 Task: Create a hostel object.
Action: Mouse moved to (1074, 64)
Screenshot: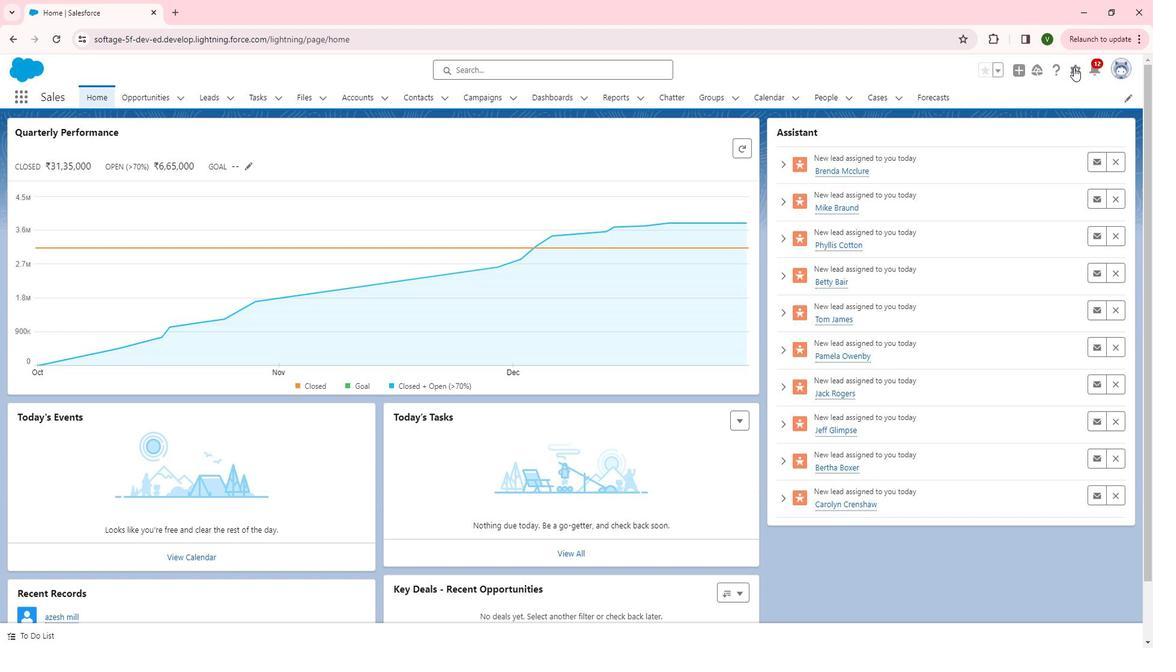 
Action: Mouse pressed left at (1074, 64)
Screenshot: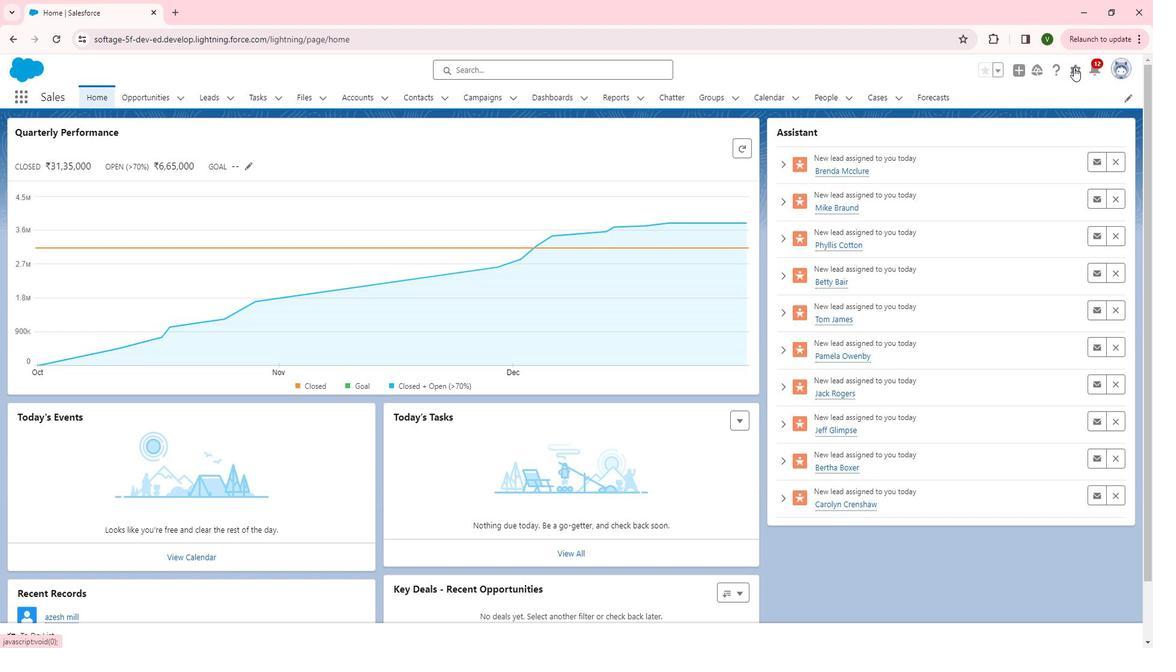 
Action: Mouse moved to (1022, 103)
Screenshot: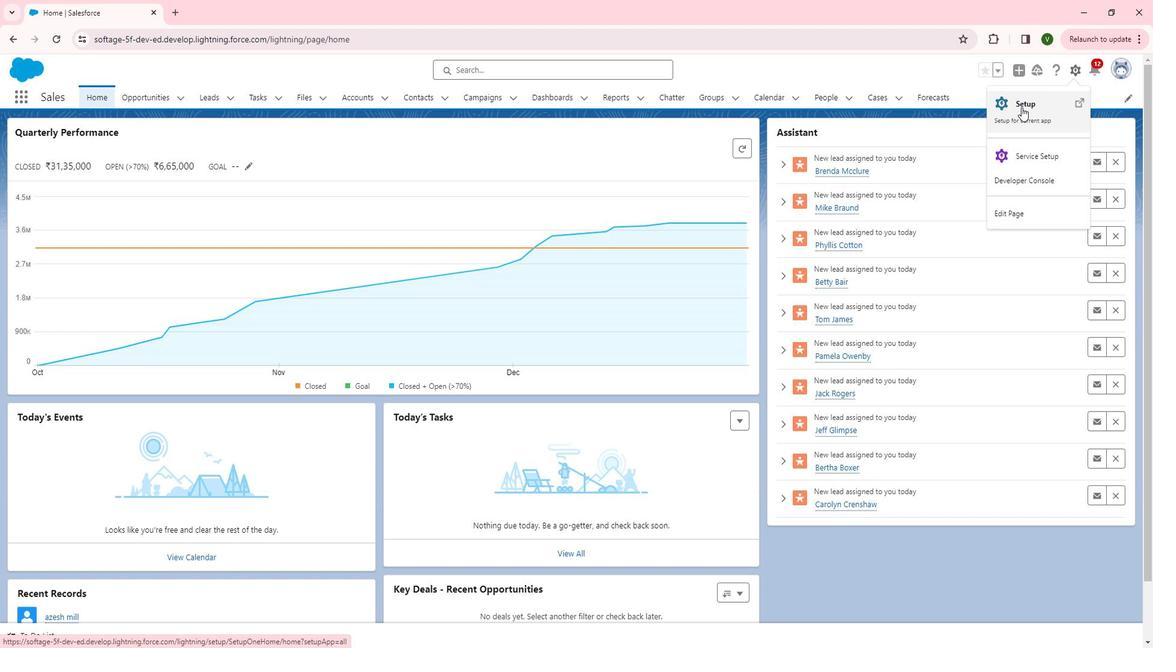 
Action: Mouse pressed left at (1022, 103)
Screenshot: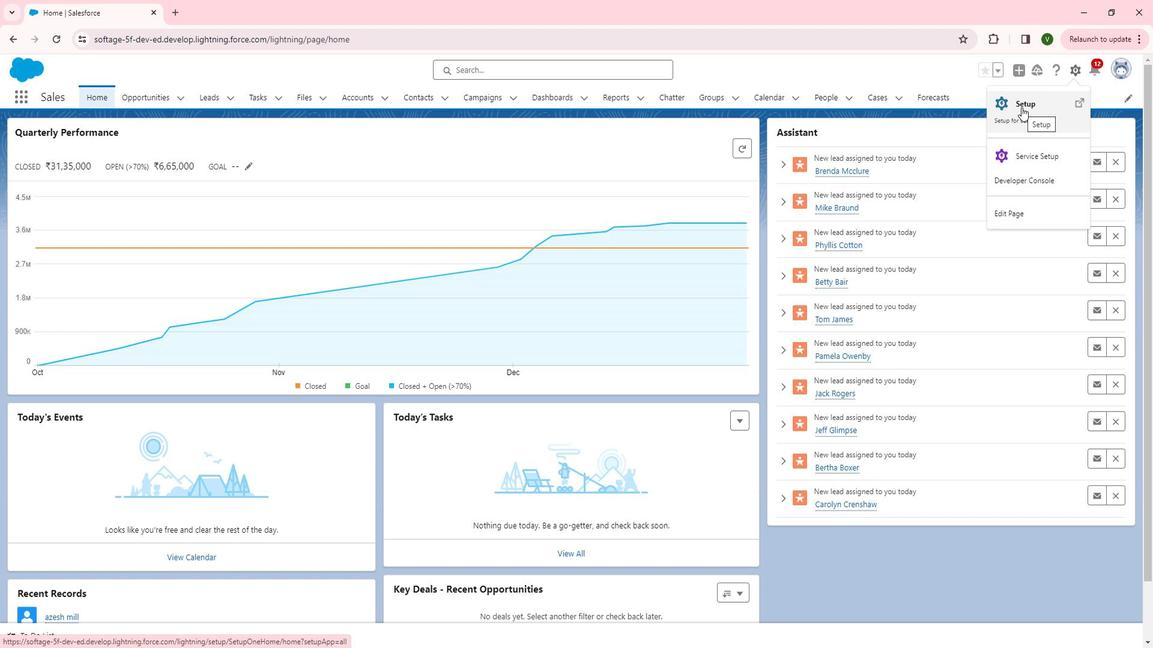 
Action: Mouse moved to (64, 327)
Screenshot: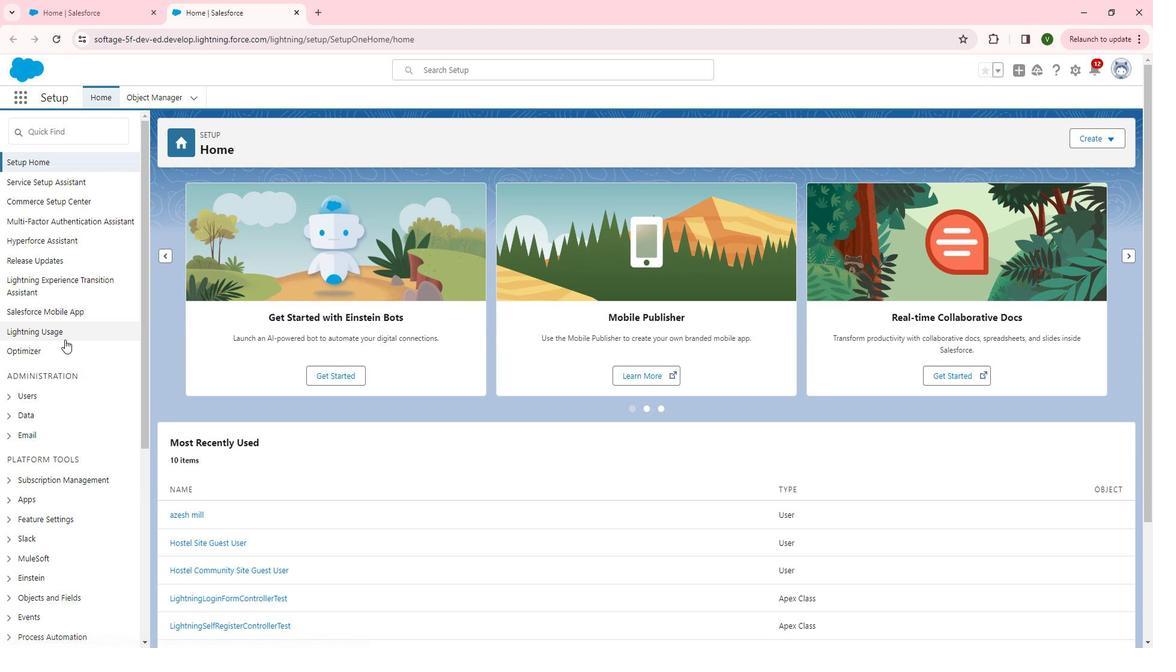 
Action: Mouse scrolled (64, 326) with delta (0, 0)
Screenshot: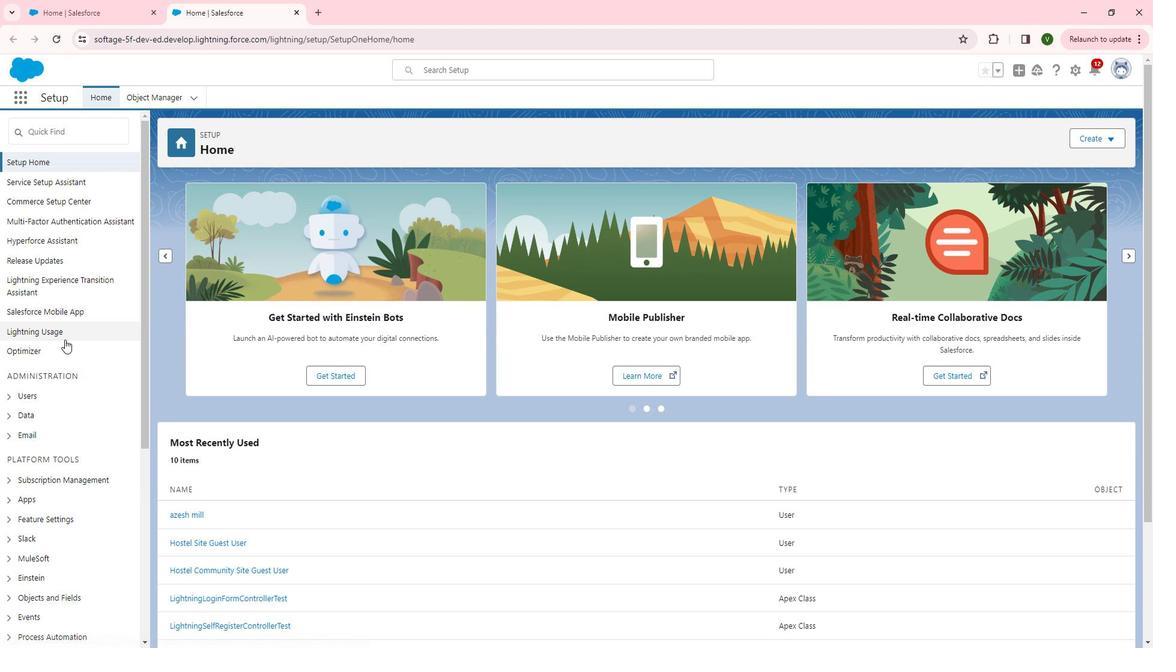 
Action: Mouse moved to (64, 329)
Screenshot: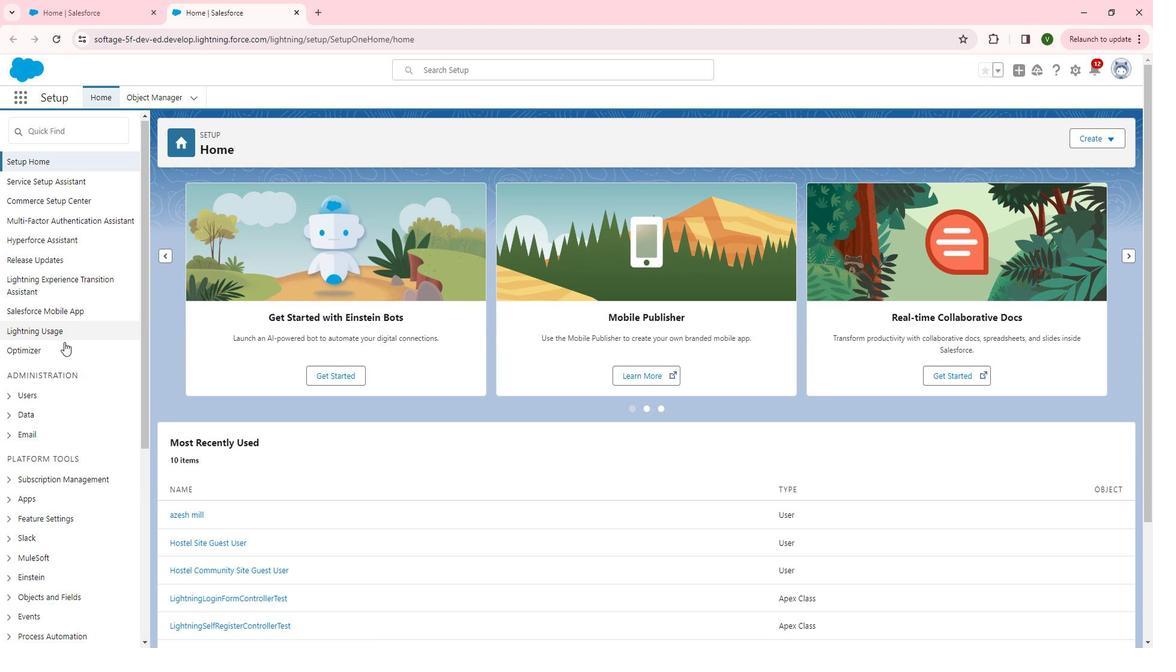 
Action: Mouse scrolled (64, 329) with delta (0, 0)
Screenshot: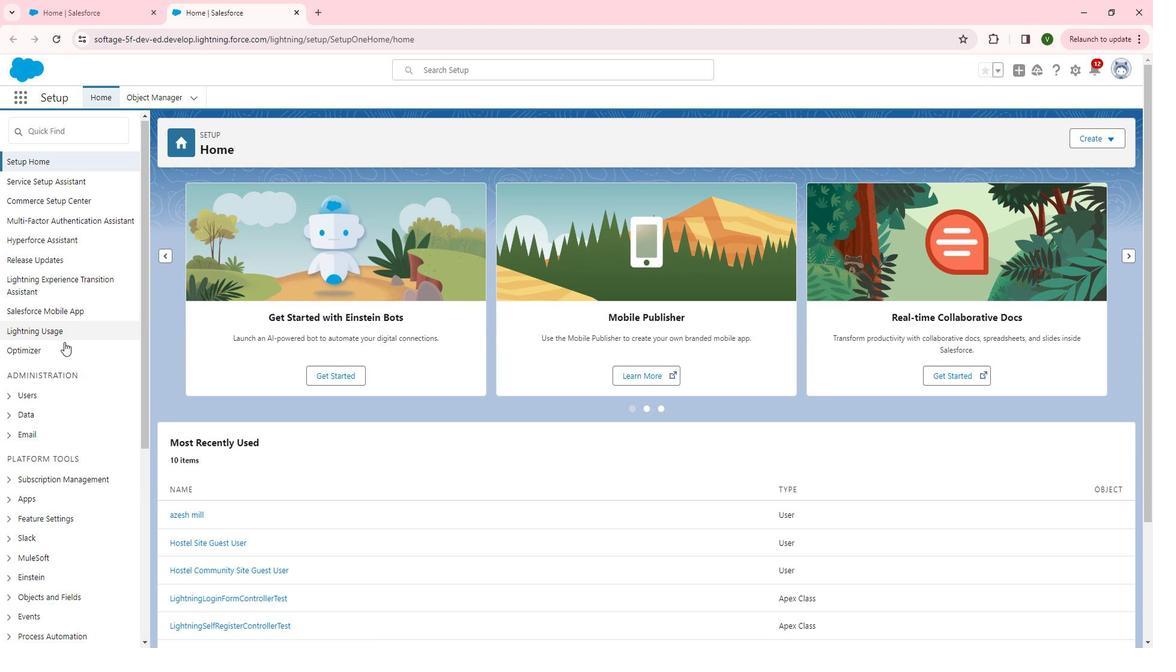
Action: Mouse scrolled (64, 329) with delta (0, 0)
Screenshot: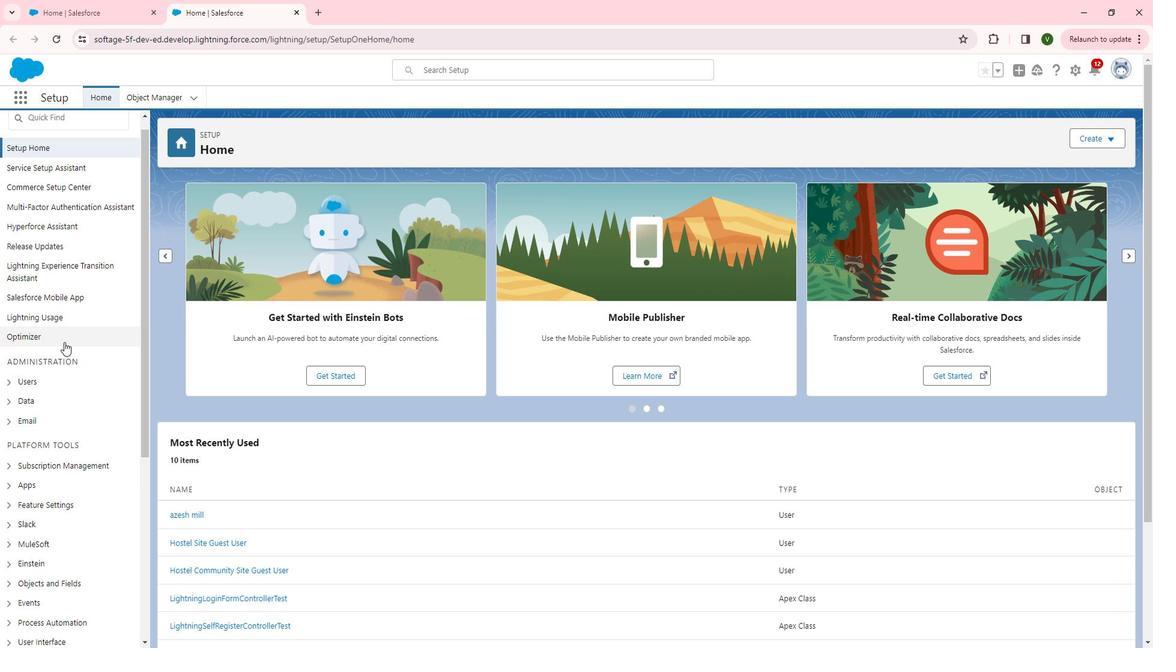 
Action: Mouse moved to (8, 394)
Screenshot: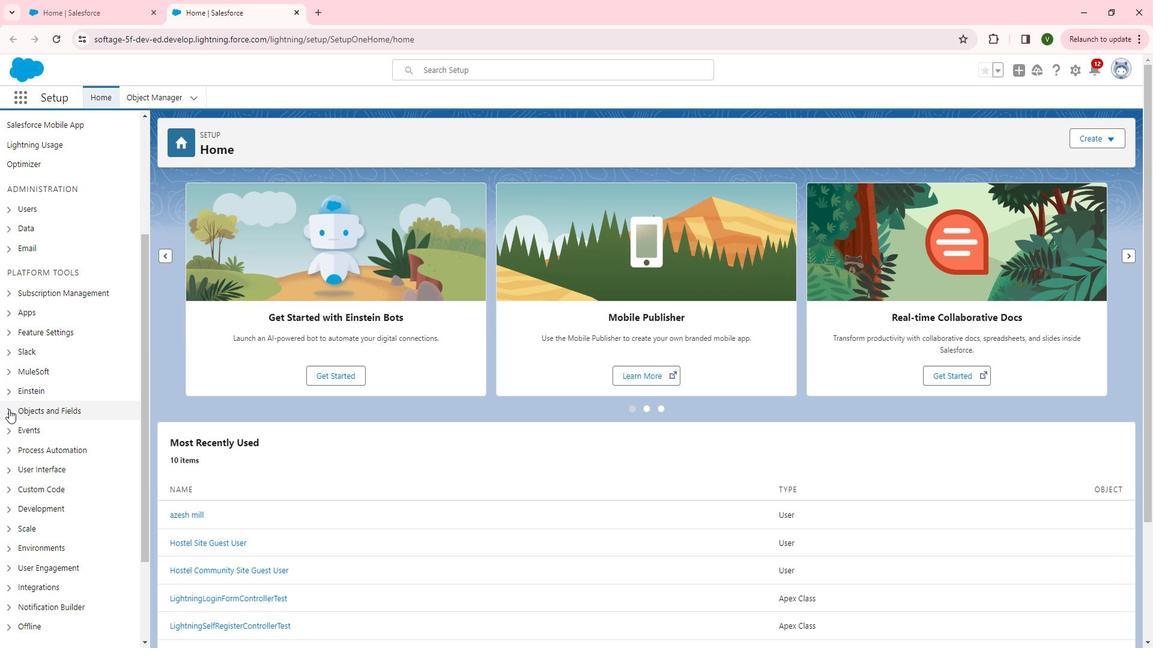 
Action: Mouse pressed left at (8, 394)
Screenshot: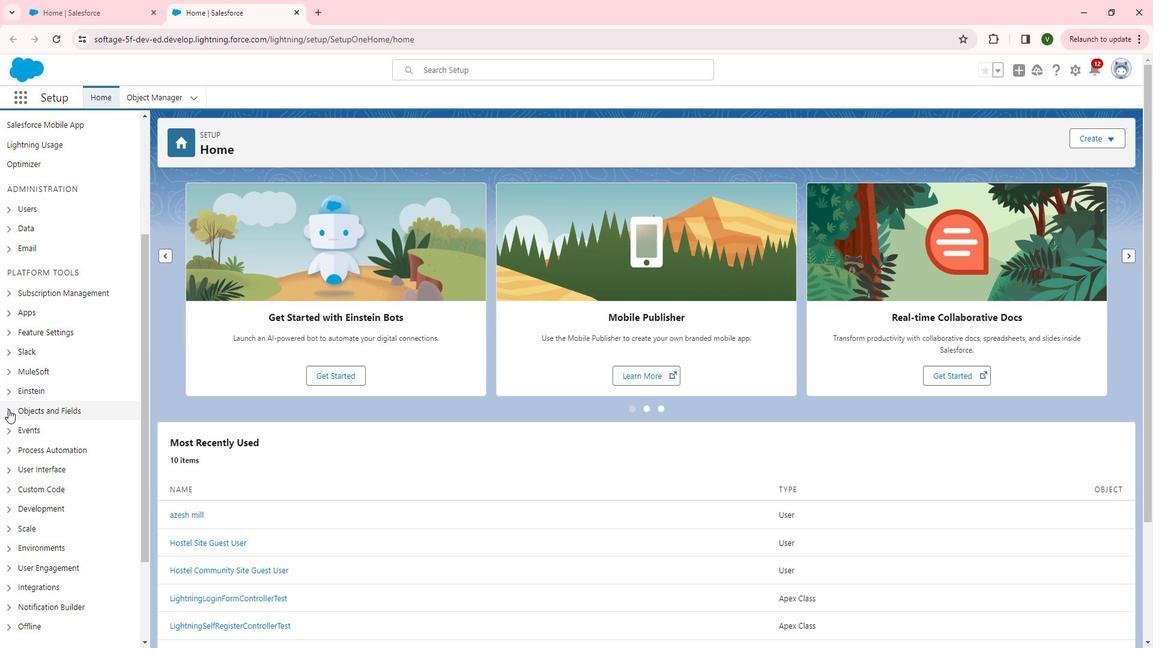 
Action: Mouse moved to (54, 412)
Screenshot: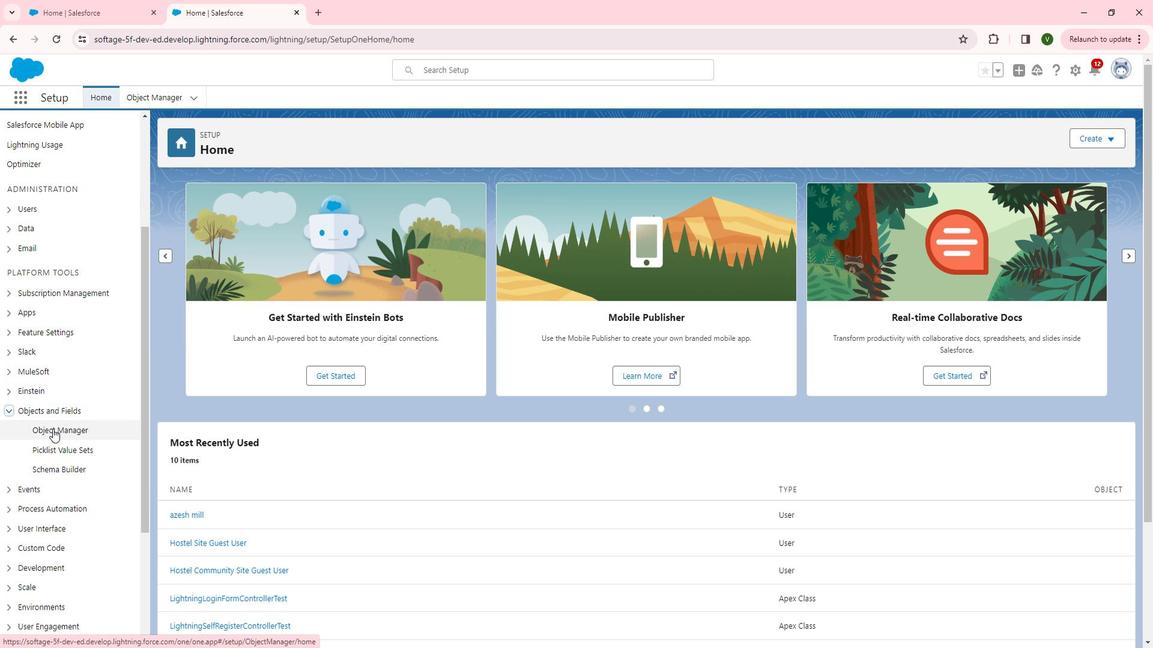 
Action: Mouse pressed left at (54, 412)
Screenshot: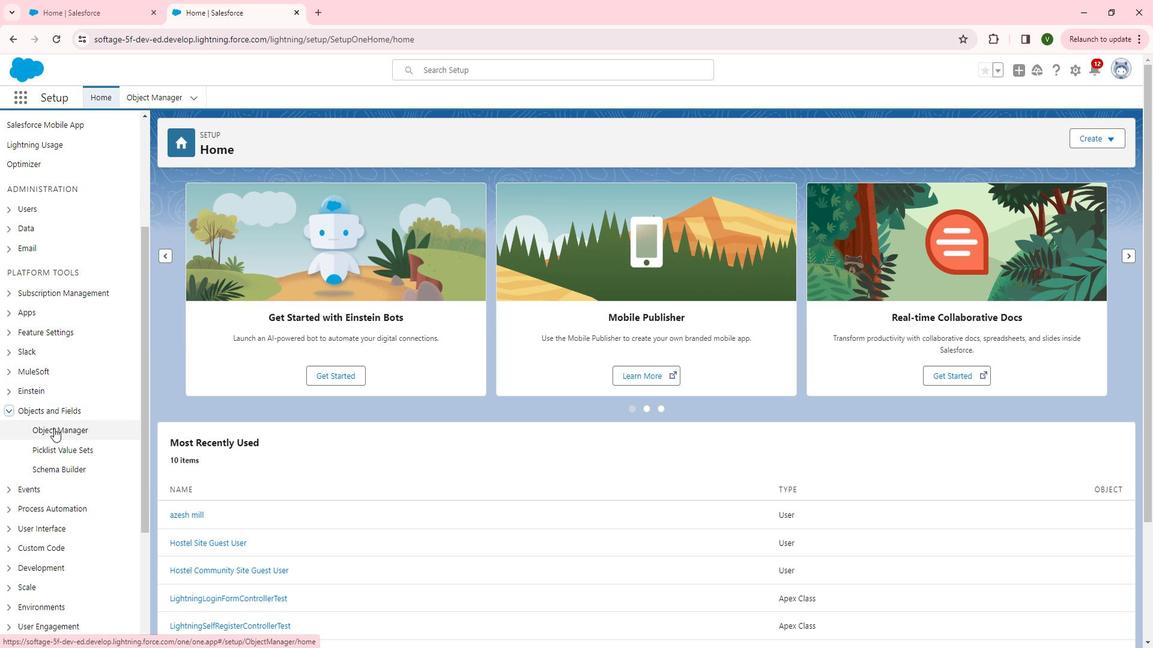 
Action: Mouse moved to (1119, 138)
Screenshot: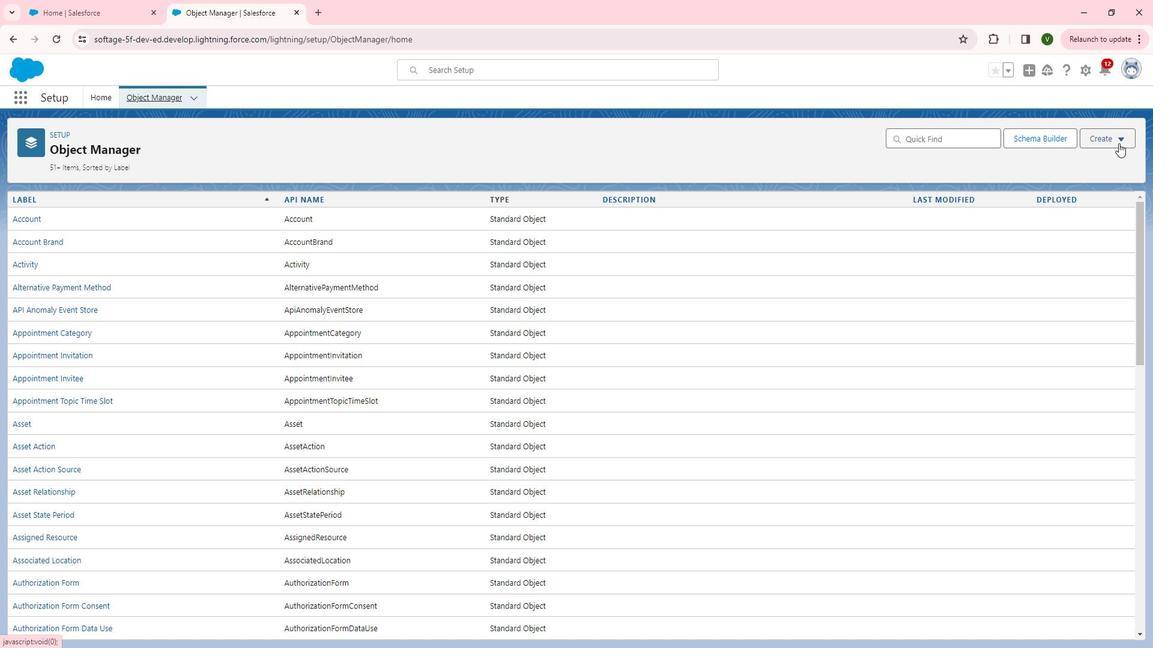 
Action: Mouse pressed left at (1119, 138)
Screenshot: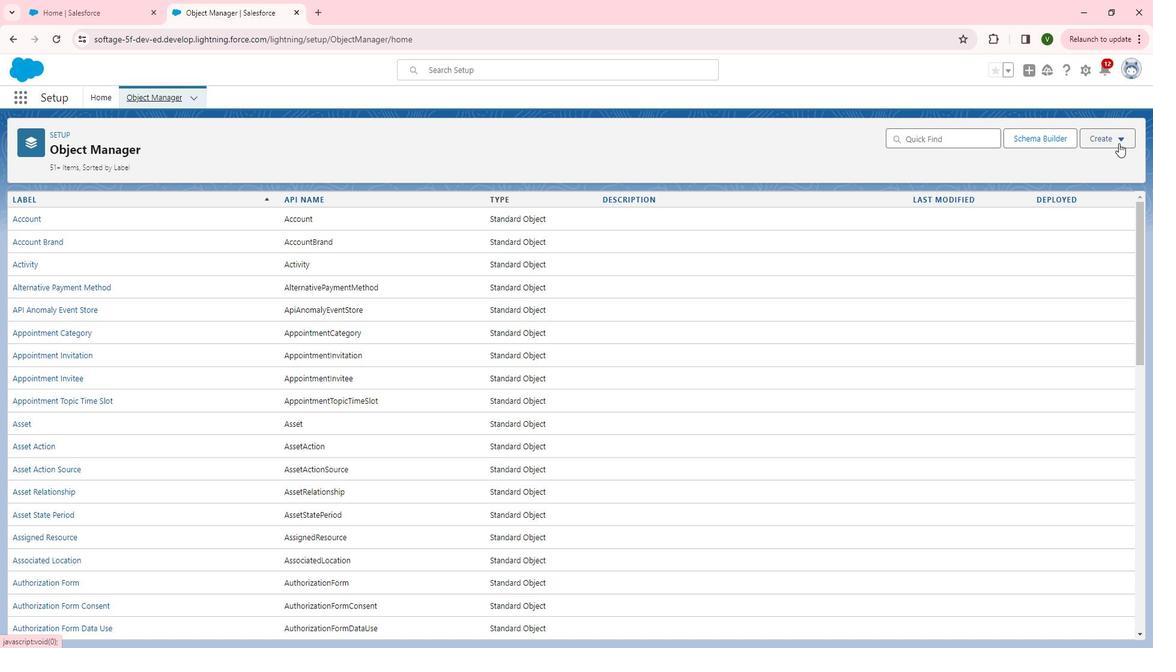 
Action: Mouse moved to (1076, 165)
Screenshot: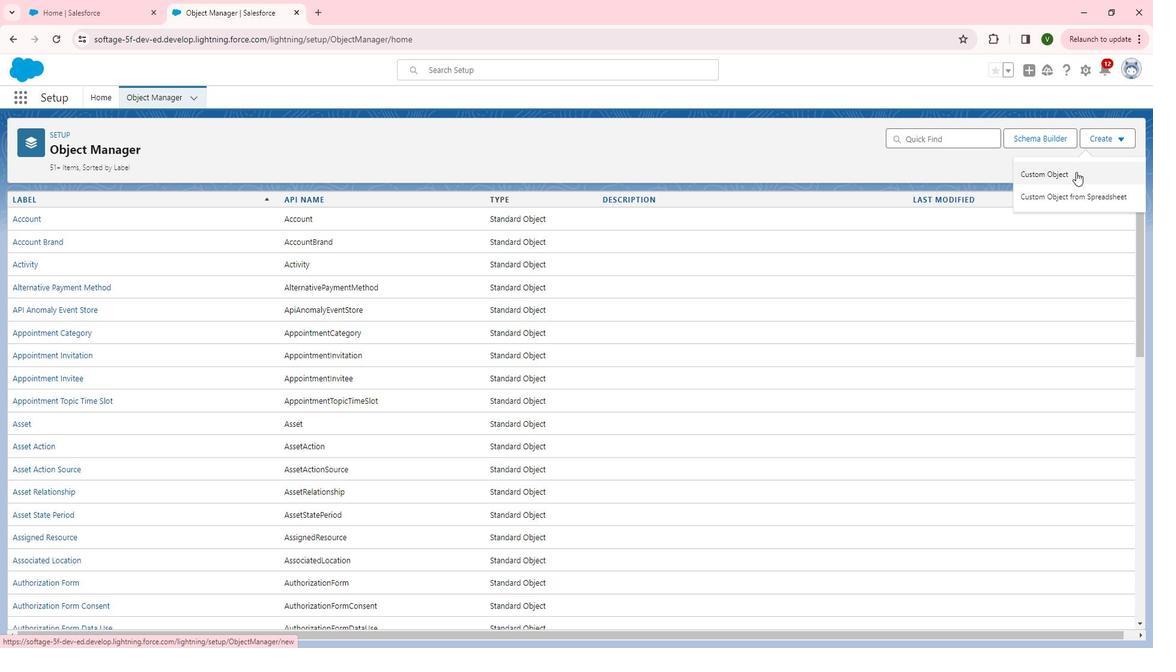 
Action: Mouse pressed left at (1076, 165)
Screenshot: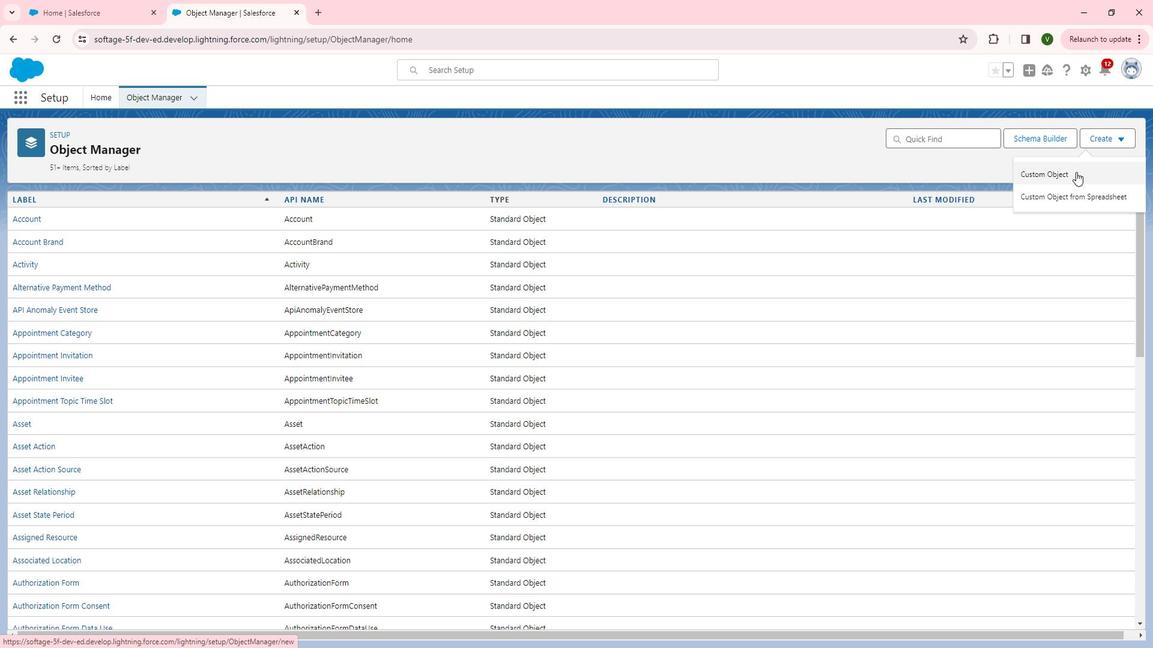 
Action: Mouse moved to (304, 290)
Screenshot: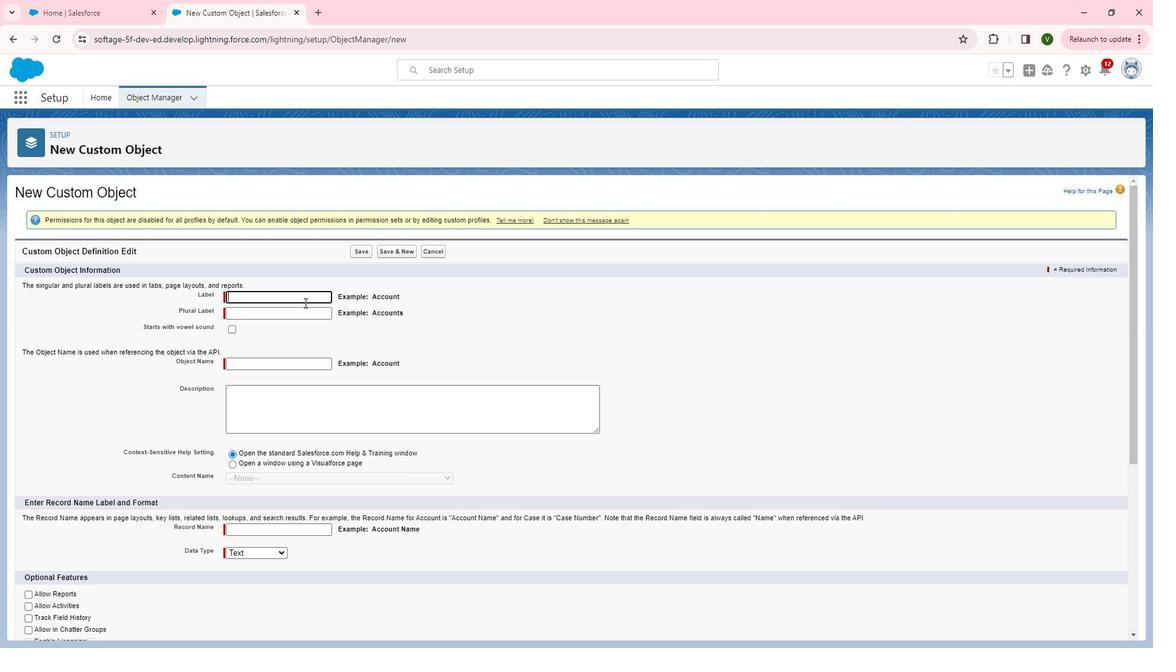 
Action: Mouse pressed left at (304, 290)
Screenshot: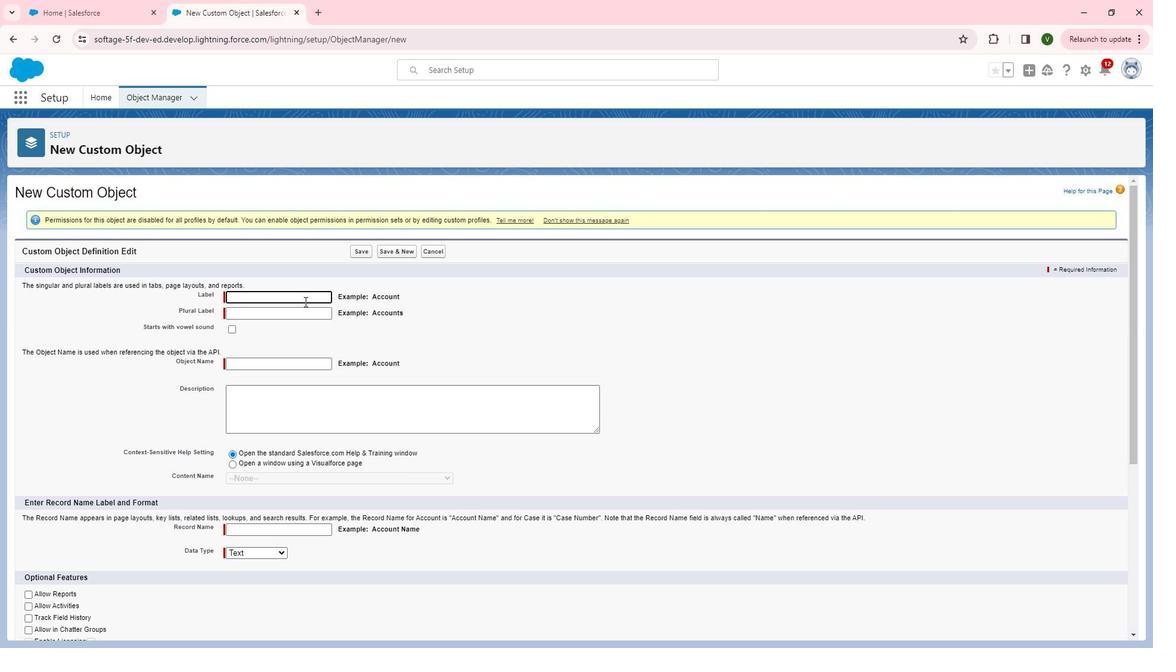 
Action: Mouse moved to (323, 287)
Screenshot: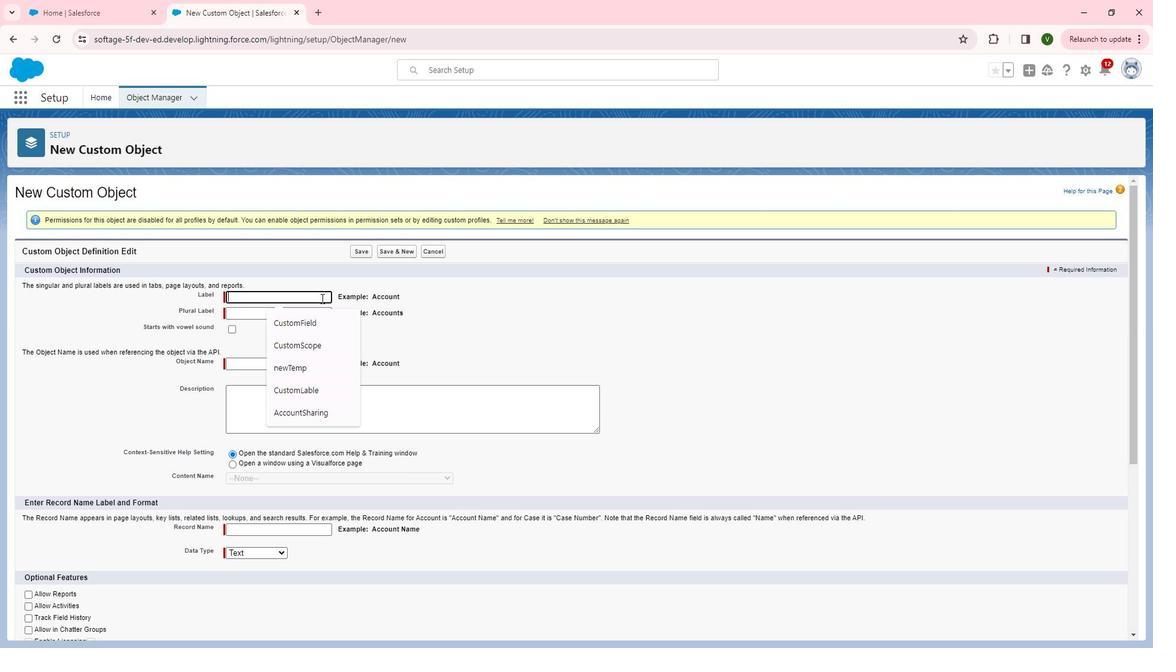 
Action: Key pressed <Key.shift><Key.shift>Hostel<Key.tab><Key.shift><Key.shift>Hostels<Key.tab><Key.tab><Key.tab><Key.tab><Key.shift><Key.shift><Key.shift><Key.tab><Key.tab><Key.tab><Key.shift><Key.shift>For<Key.space>the<Key.backspace><Key.backspace>he<Key.space><Key.shift>Hostels<Key.space>where<Key.space>studne<Key.backspace><Key.backspace>ent<Key.space>coud<Key.backspace><Key.backspace><Key.backspace>could<Key.backspace><Key.backspace><Key.backspace><Key.backspace><Key.backspace><Key.backspace>can<Key.space>stay<Key.space>and<Key.space>comtinuew<Key.backspace><Key.backspace><Key.backspace><Key.backspace><Key.backspace><Key.backspace><Key.backspace>ntinew<Key.space><Key.backspace><Key.backspace><Key.backspace><Key.backspace><Key.backspace><Key.backspace><Key.backspace>ntunew<Key.backspace><Key.backspace><Key.backspace>n<Key.backspace><Key.backspace>inue<Key.tab><Key.shift><Key.tab><Key.space>stud<Key.backspace><Key.backspace><Key.backspace><Key.backspace>there<Key.space>study
Screenshot: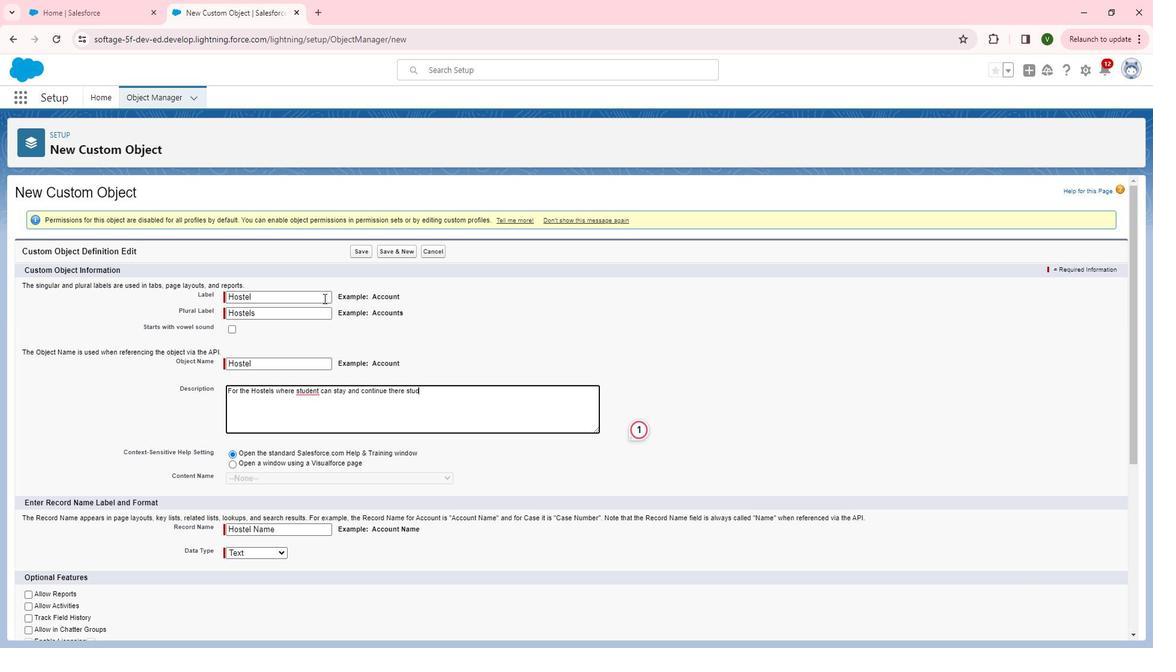 
Action: Mouse moved to (546, 450)
Screenshot: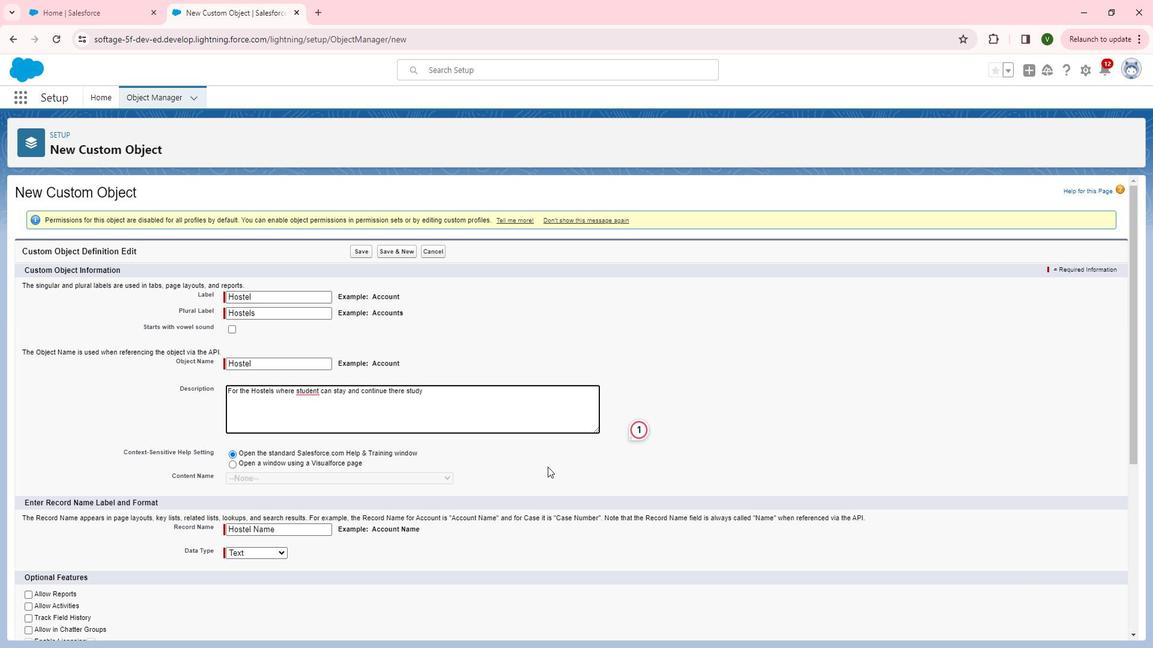 
Action: Mouse scrolled (546, 449) with delta (0, 0)
Screenshot: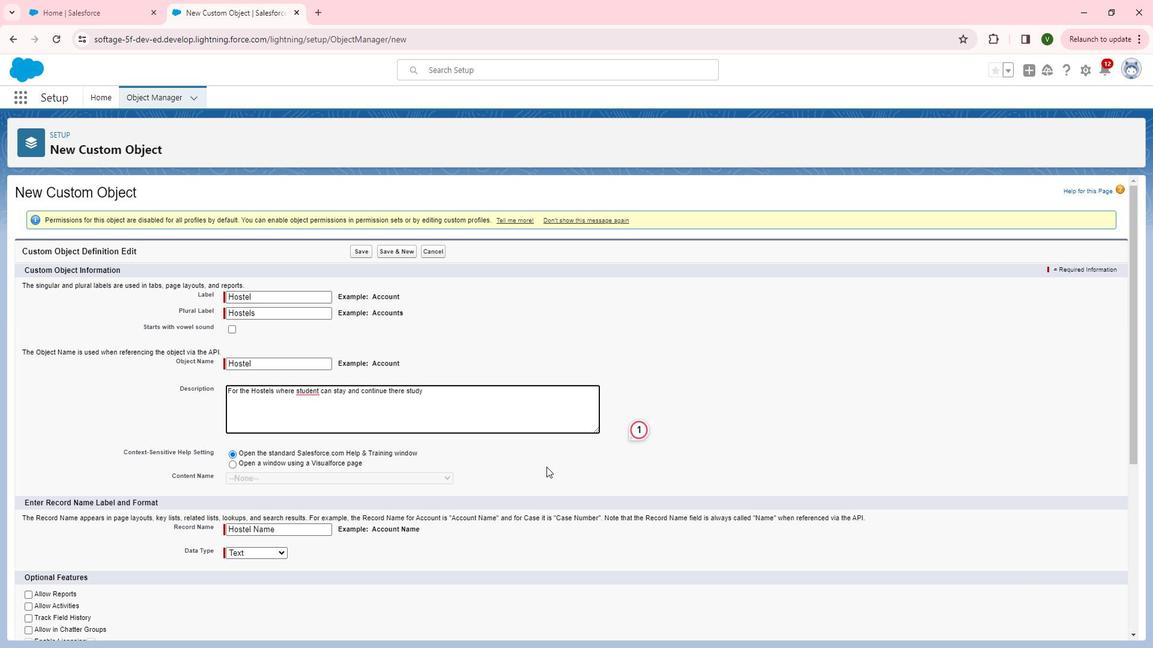 
Action: Mouse scrolled (546, 449) with delta (0, 0)
Screenshot: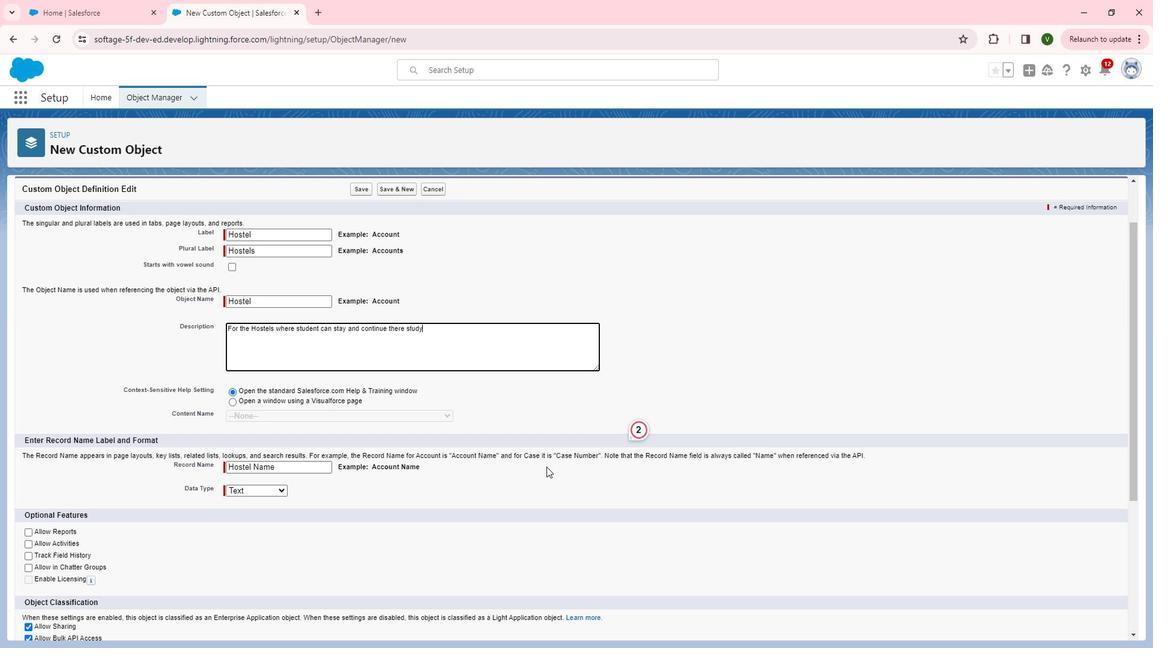 
Action: Mouse moved to (318, 441)
Screenshot: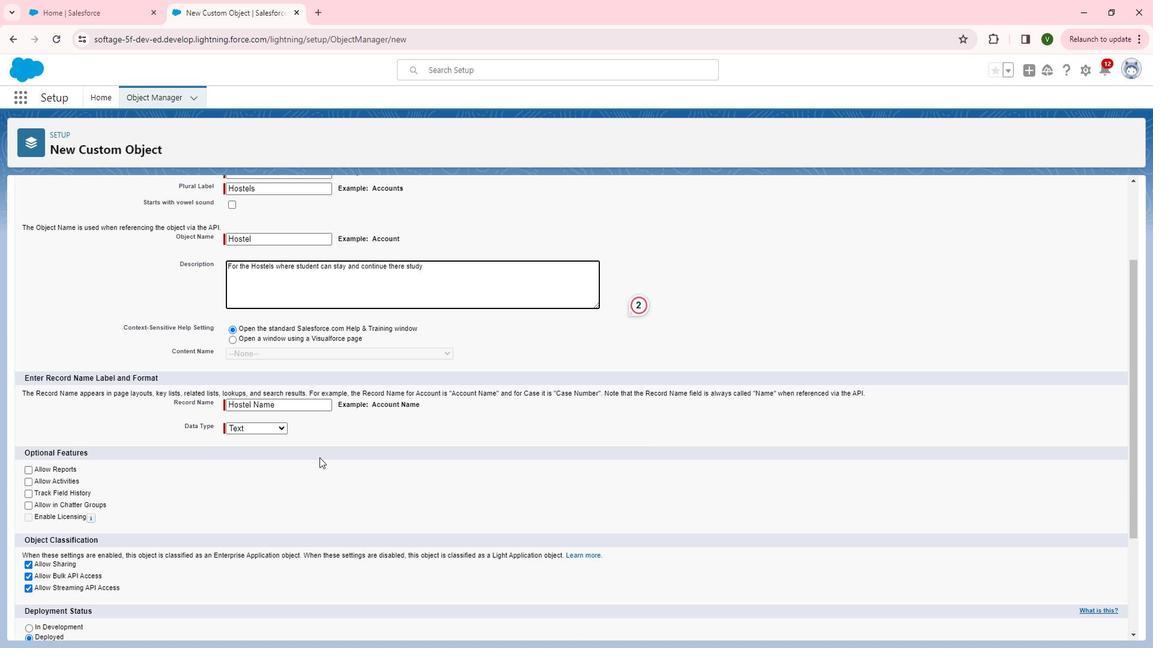 
Action: Mouse scrolled (318, 440) with delta (0, 0)
Screenshot: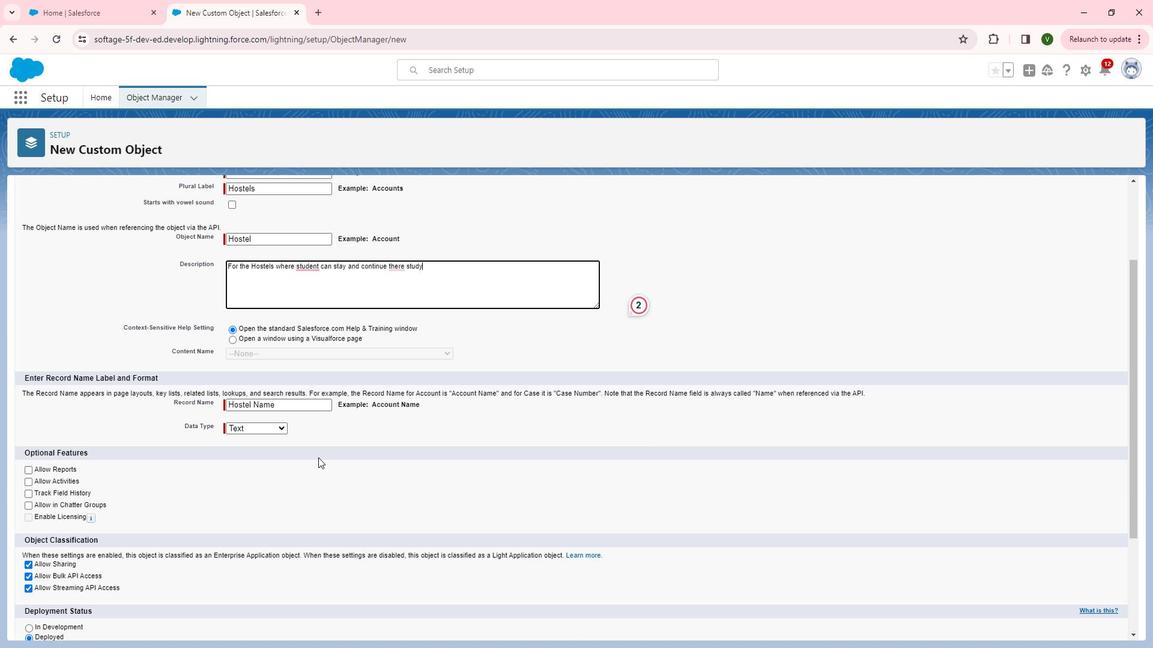 
Action: Mouse moved to (136, 378)
Screenshot: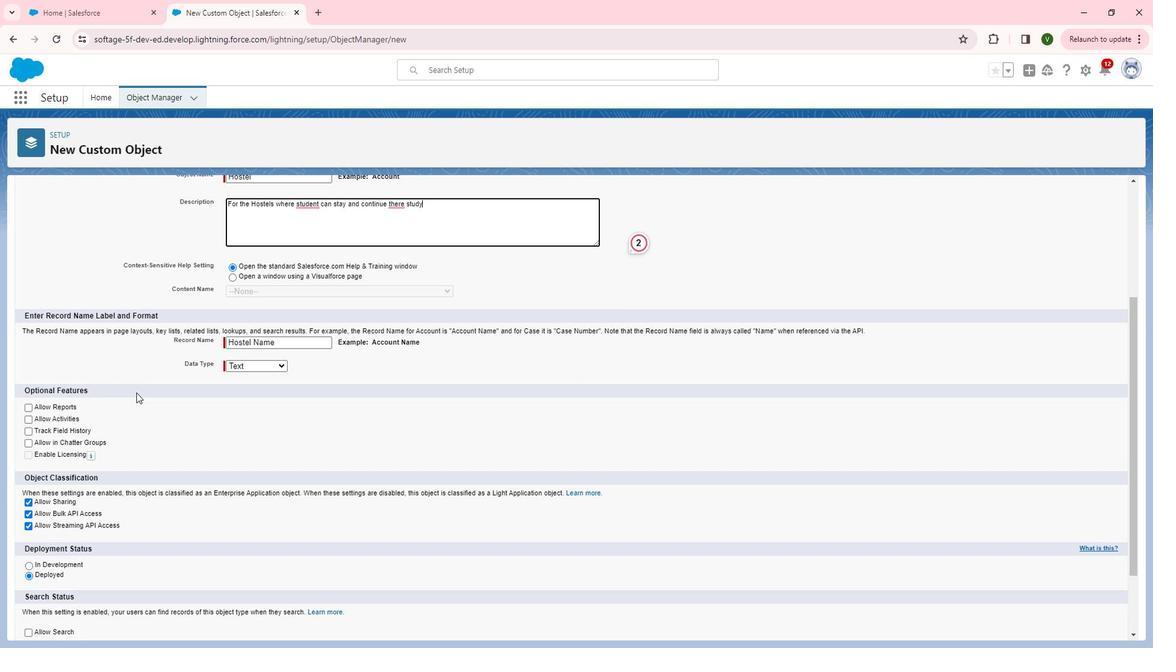 
Action: Mouse scrolled (136, 377) with delta (0, 0)
Screenshot: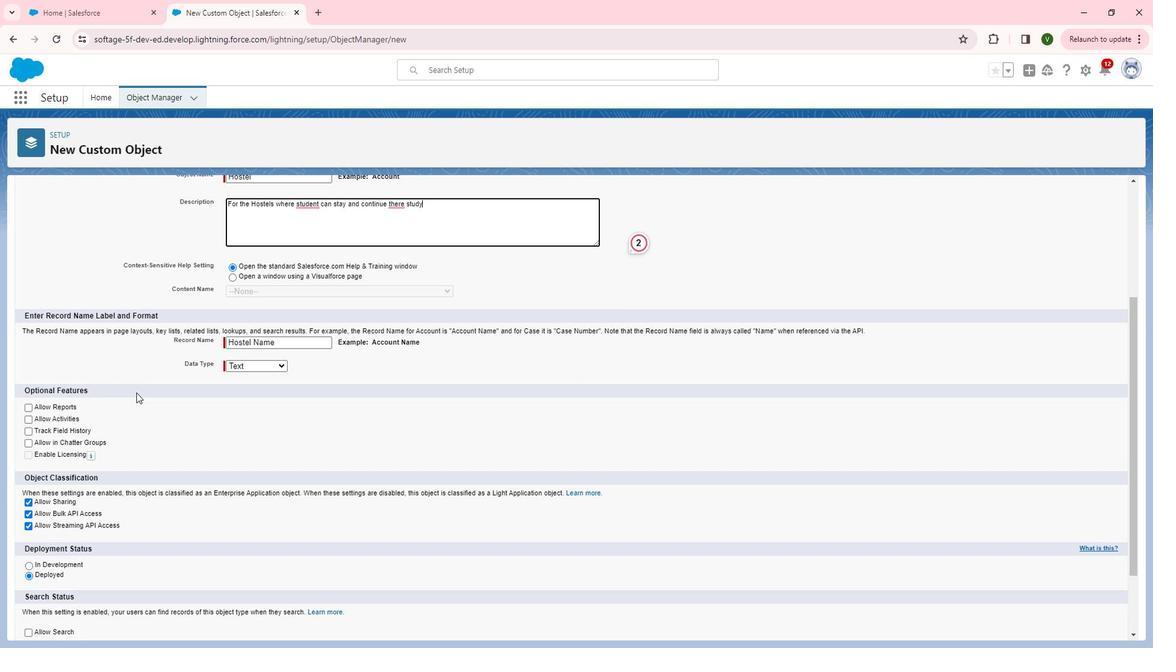 
Action: Mouse scrolled (136, 377) with delta (0, 0)
Screenshot: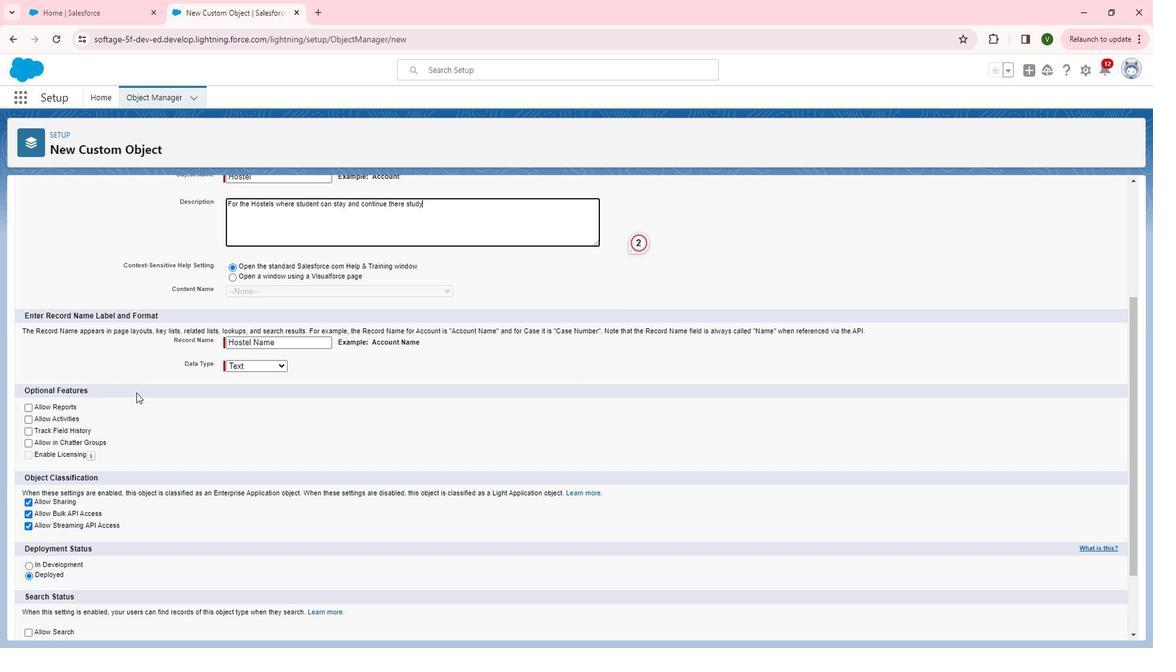 
Action: Mouse moved to (28, 306)
Screenshot: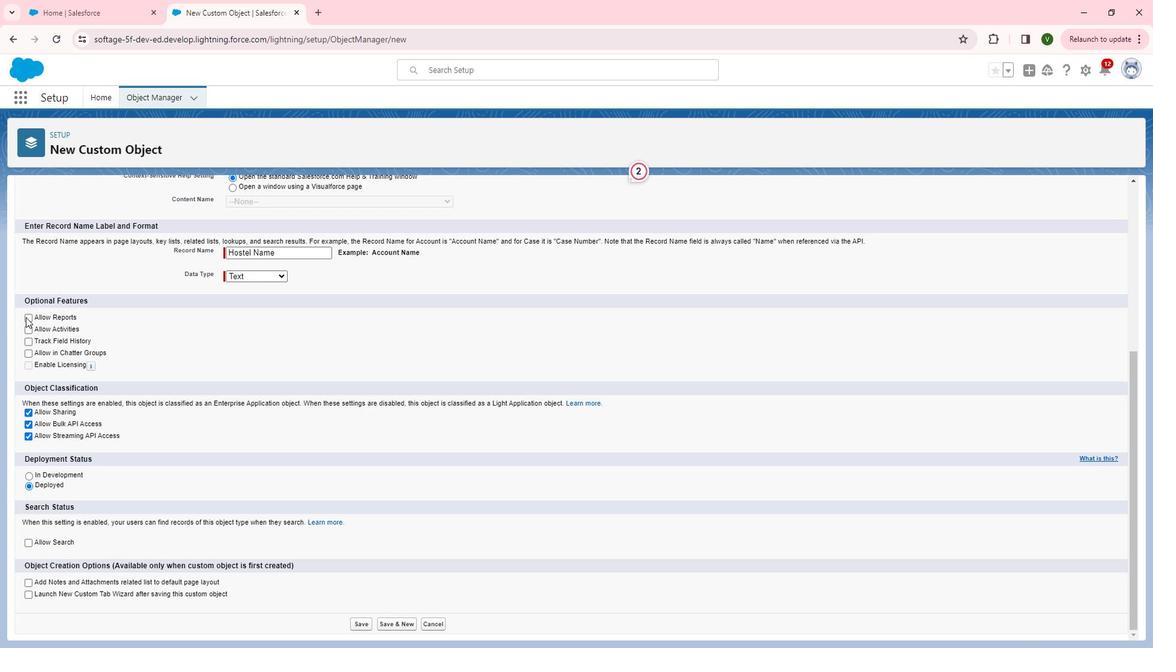 
Action: Mouse pressed left at (28, 306)
Screenshot: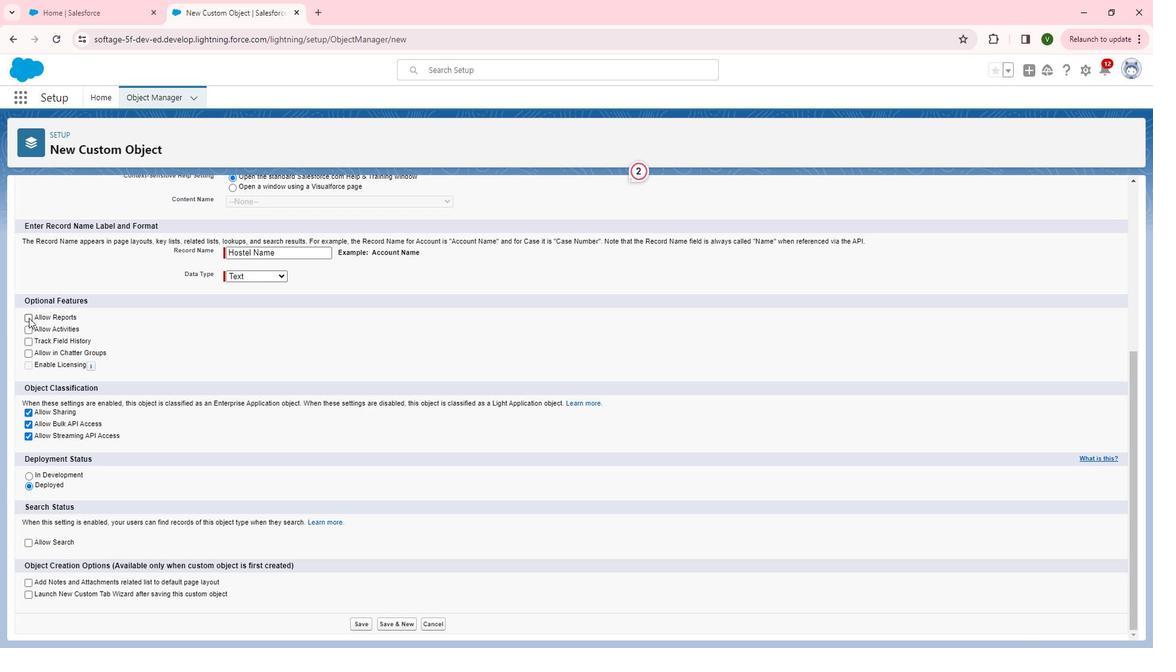 
Action: Mouse moved to (34, 319)
Screenshot: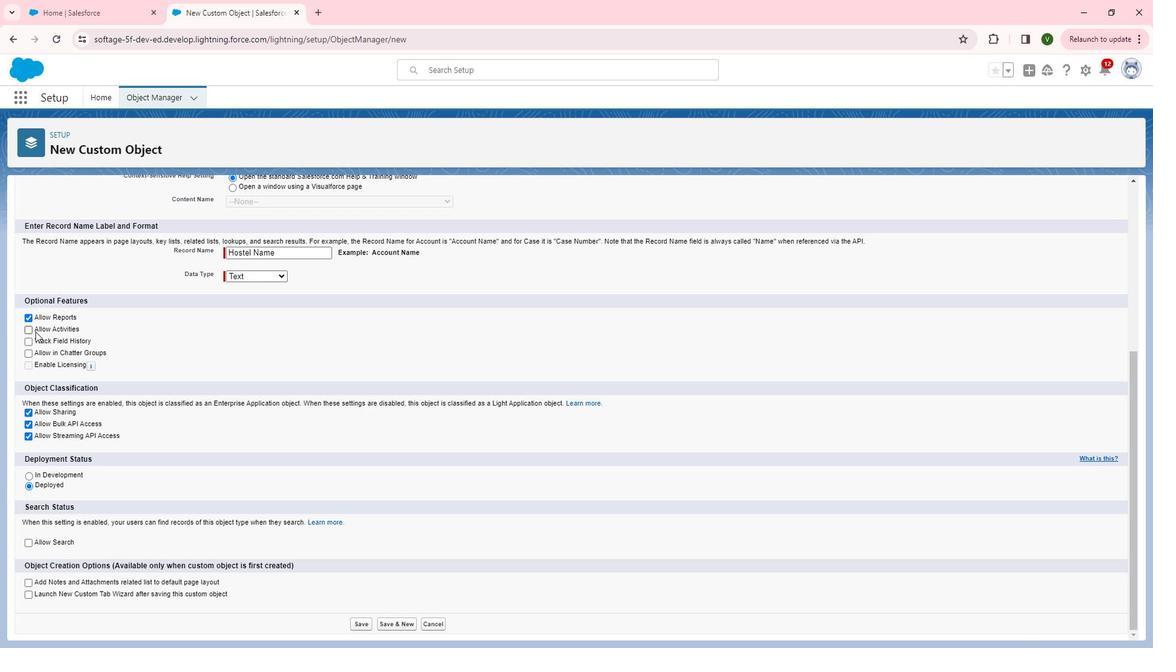 
Action: Mouse pressed left at (34, 319)
Screenshot: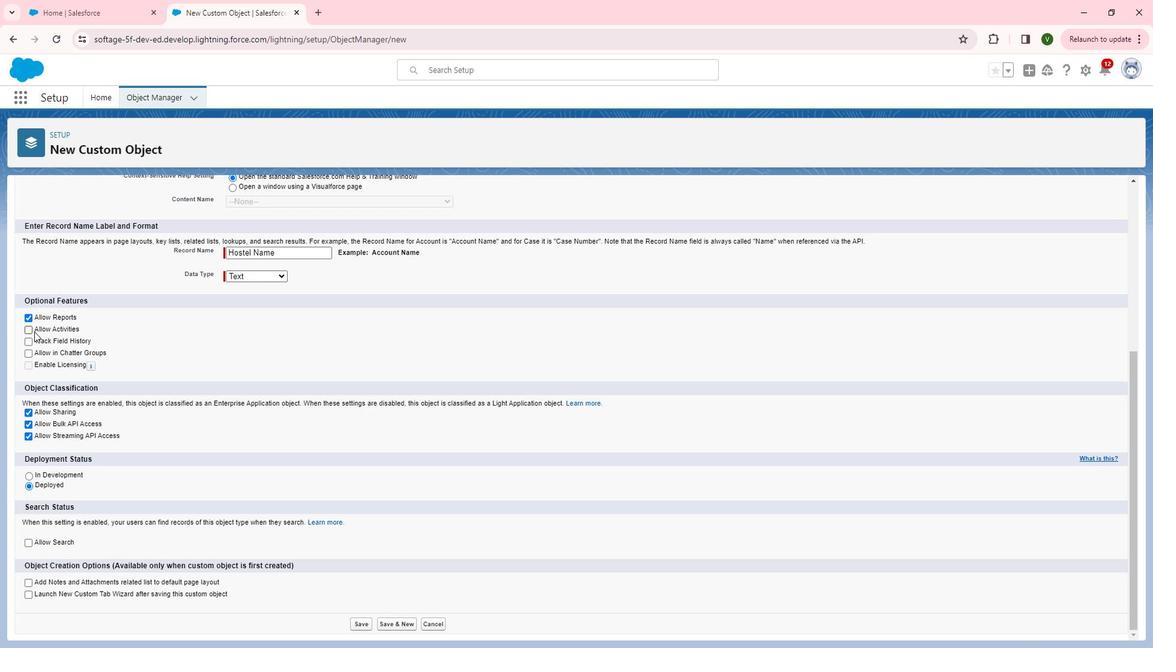 
Action: Mouse moved to (28, 330)
Screenshot: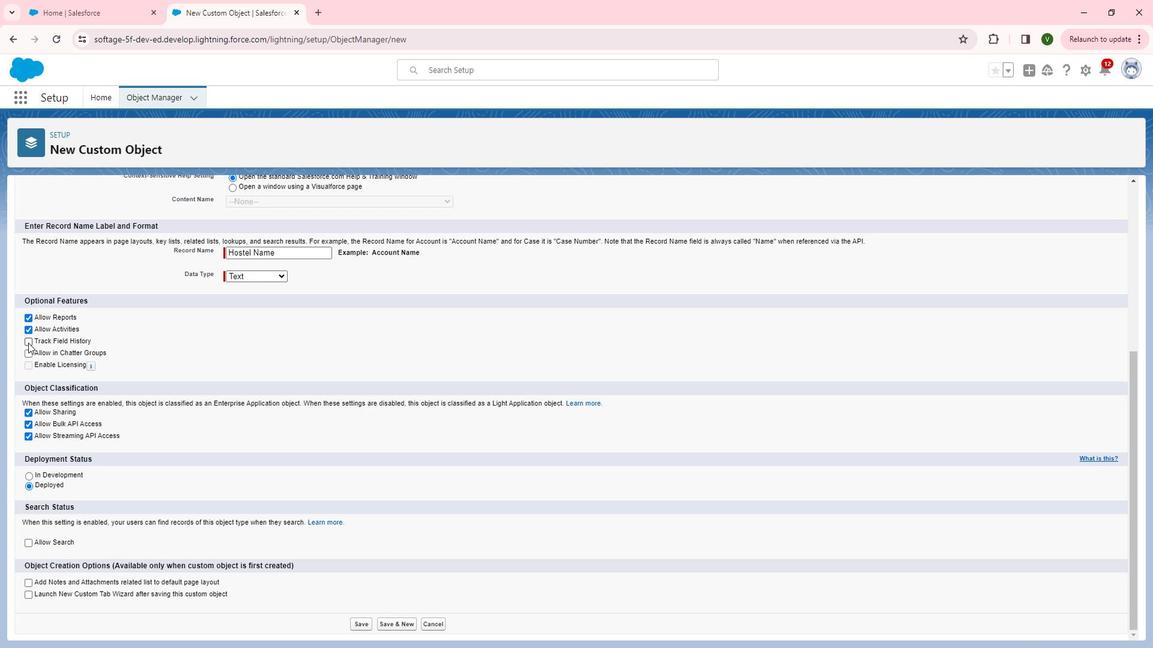 
Action: Mouse pressed left at (28, 330)
Screenshot: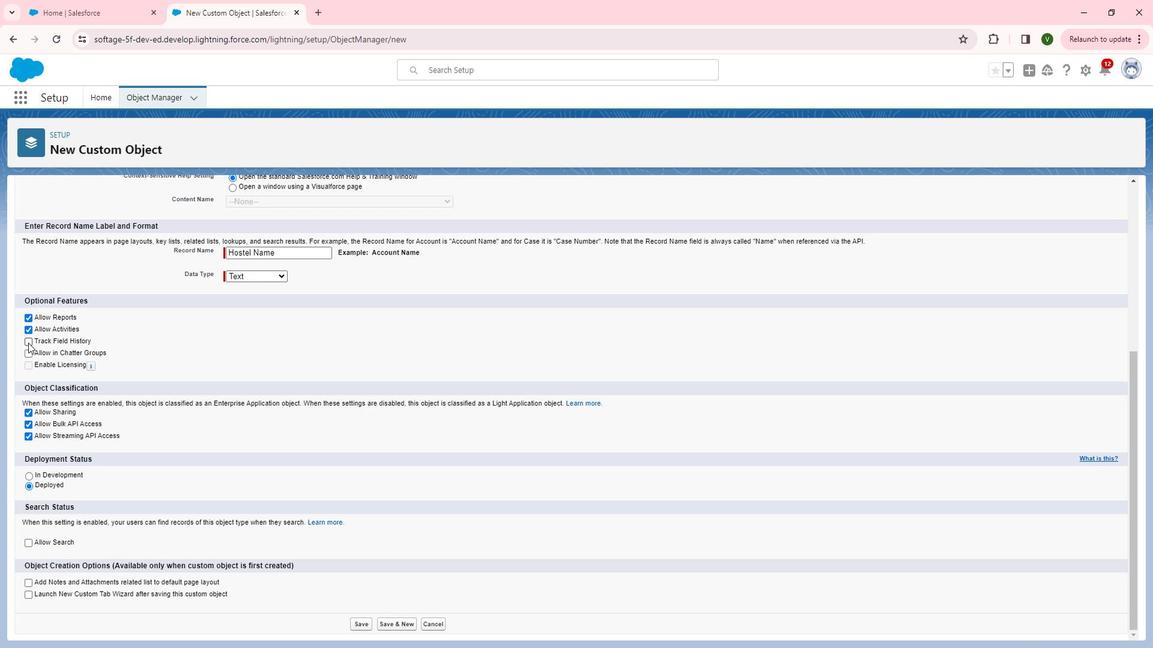 
Action: Mouse moved to (29, 340)
Screenshot: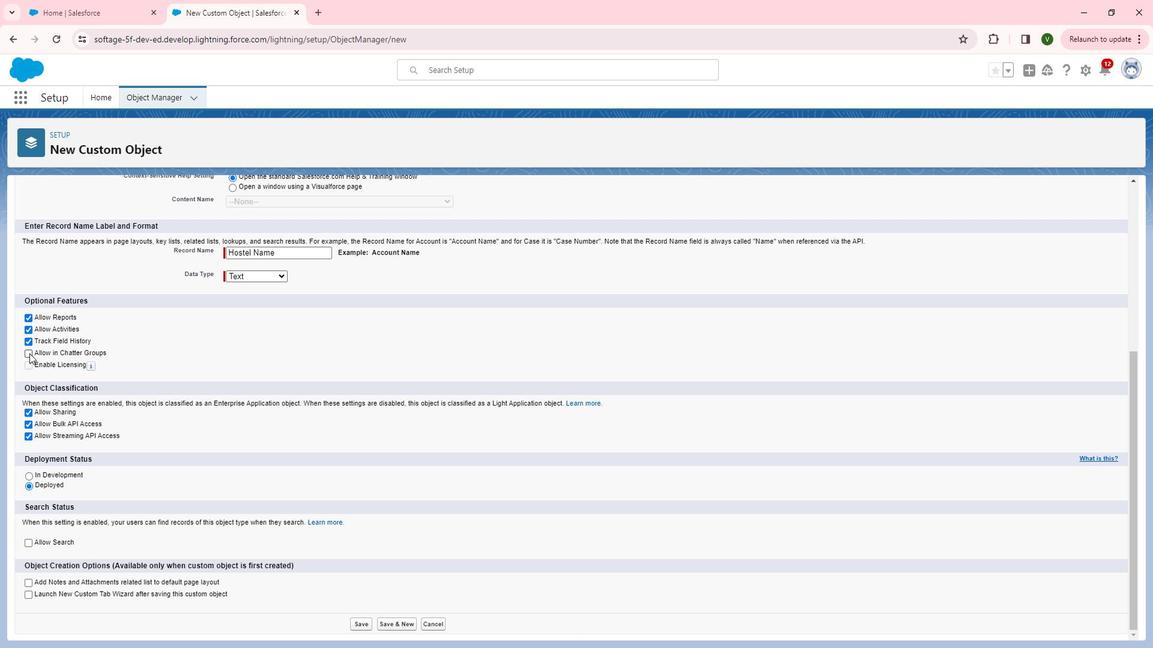 
Action: Mouse pressed left at (29, 340)
Screenshot: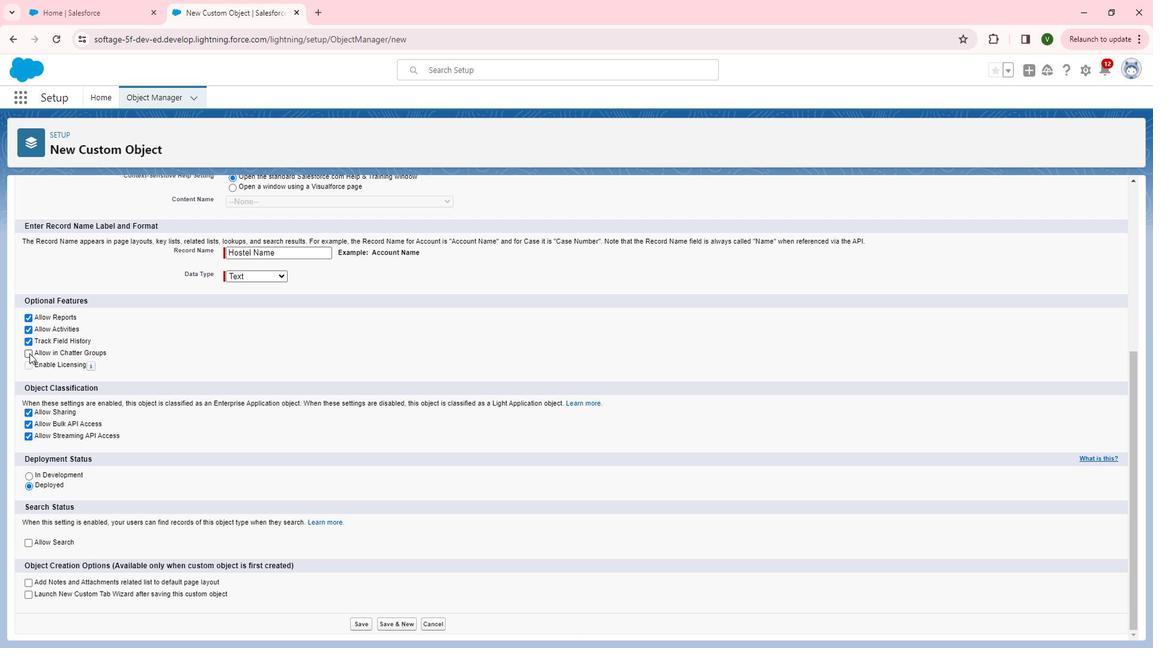 
Action: Mouse moved to (167, 344)
Screenshot: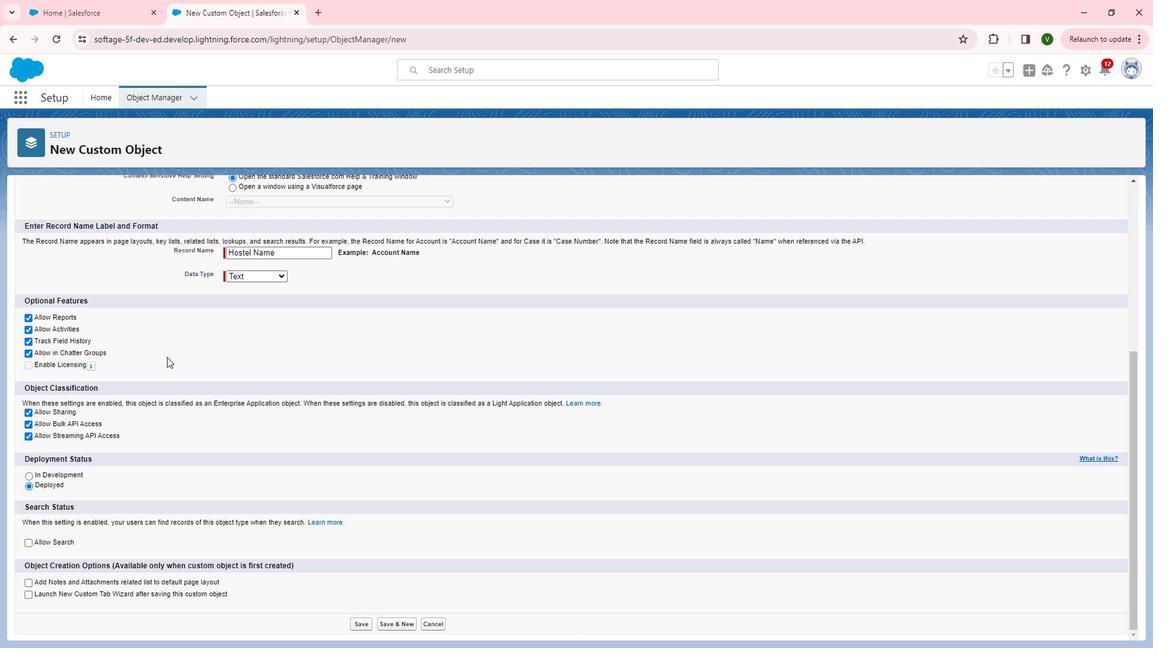 
Action: Mouse scrolled (167, 343) with delta (0, 0)
Screenshot: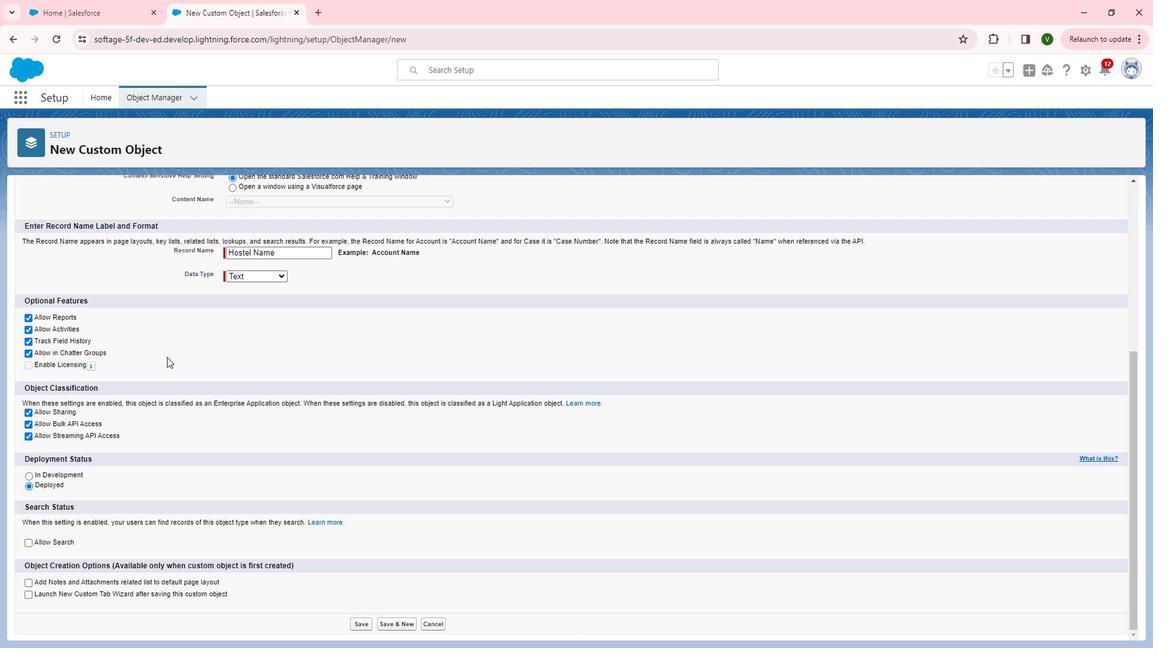 
Action: Mouse scrolled (167, 343) with delta (0, 0)
Screenshot: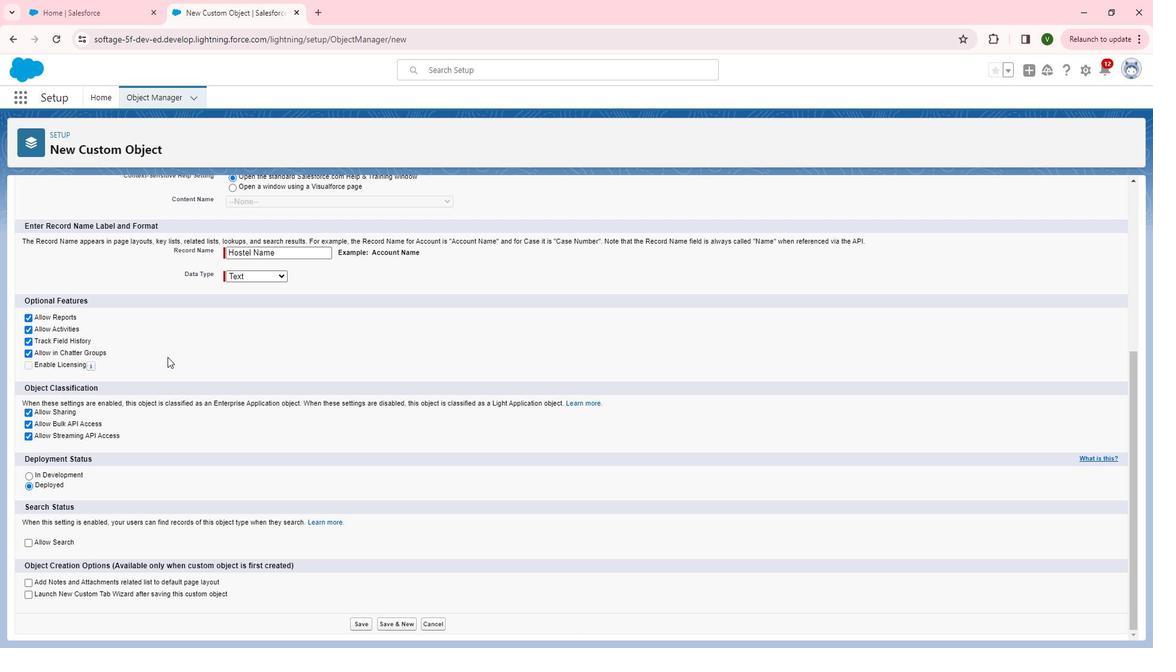 
Action: Mouse scrolled (167, 343) with delta (0, 0)
Screenshot: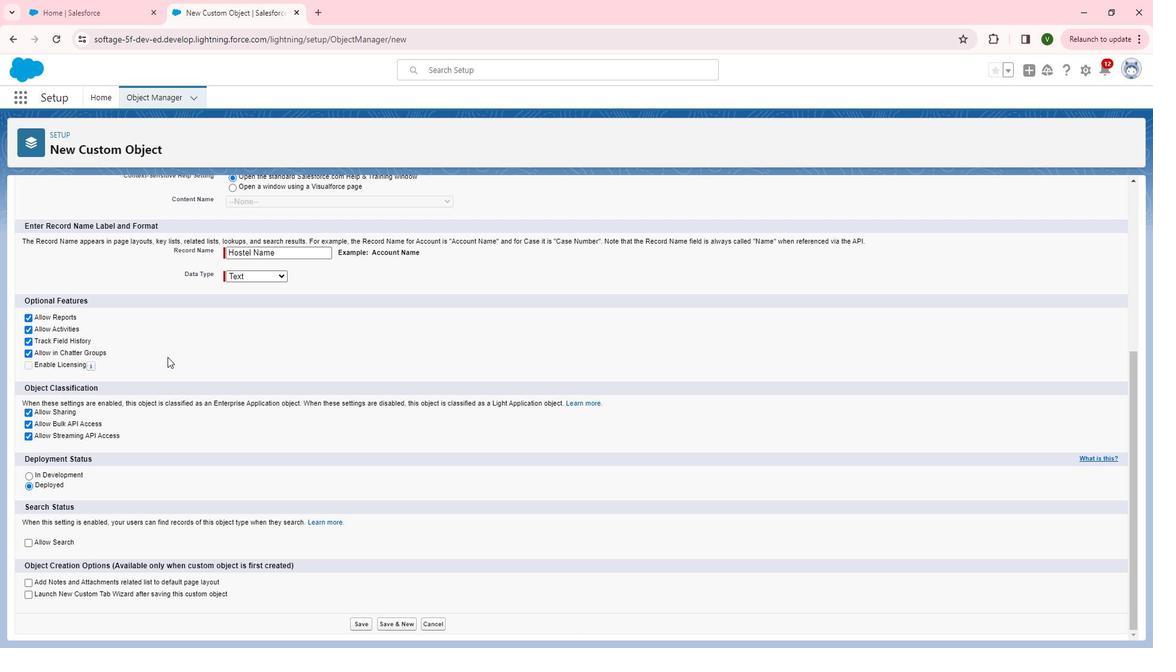 
Action: Mouse moved to (27, 522)
Screenshot: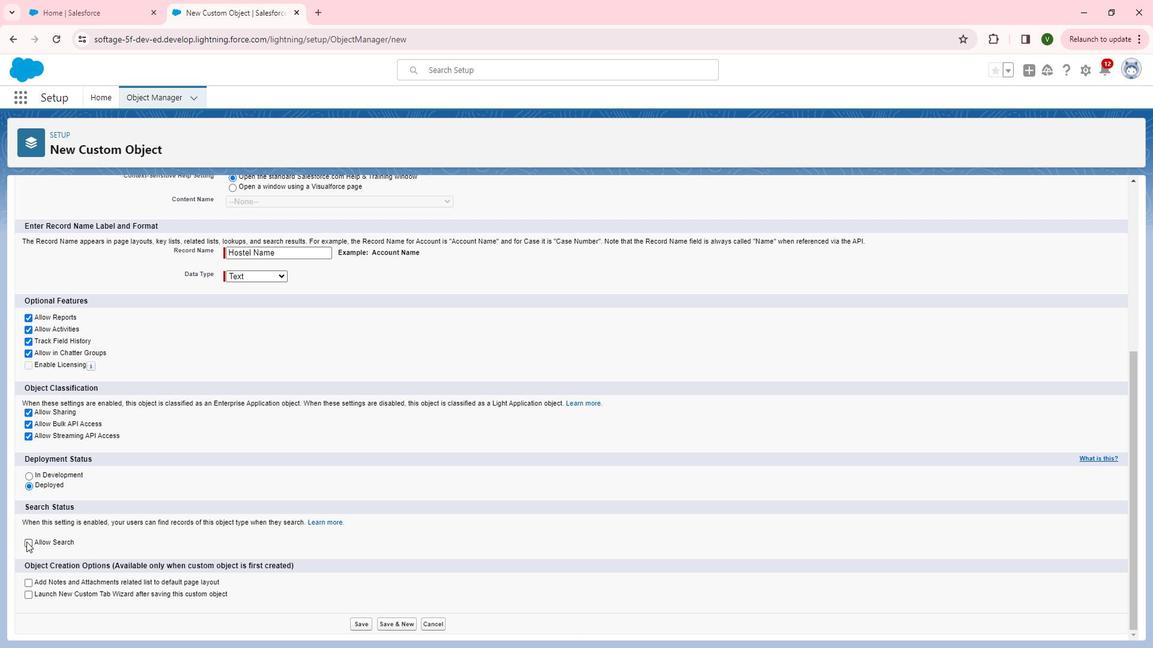 
Action: Mouse pressed left at (27, 522)
Screenshot: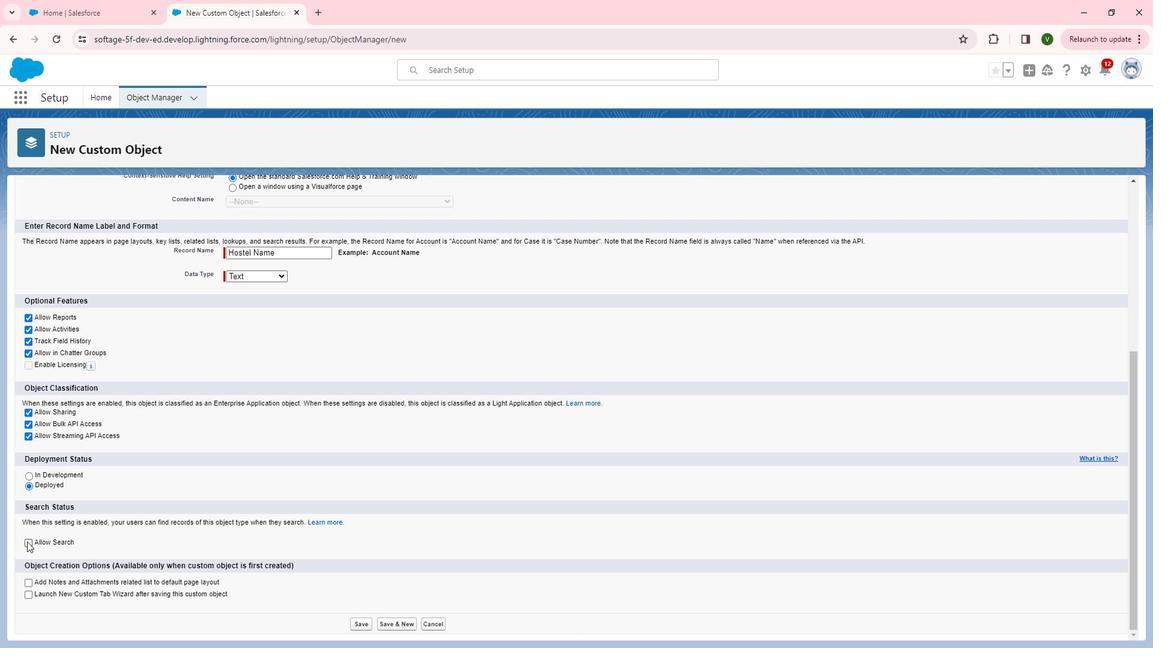 
Action: Mouse moved to (28, 560)
Screenshot: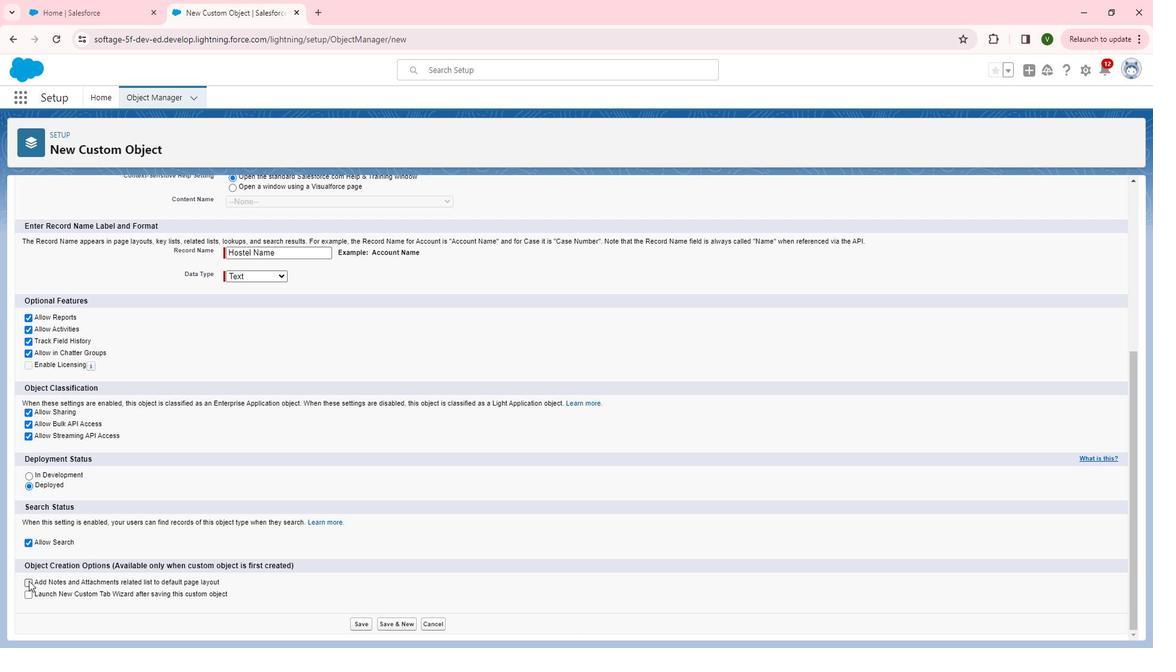 
Action: Mouse pressed left at (28, 560)
Screenshot: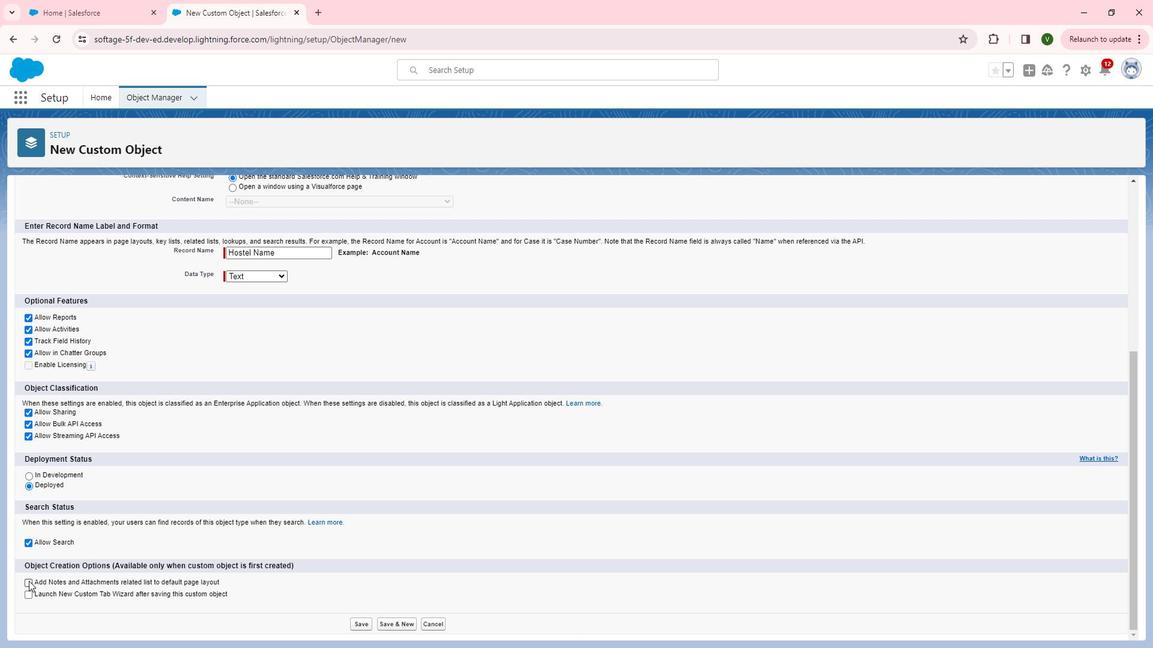 
Action: Mouse moved to (359, 596)
Screenshot: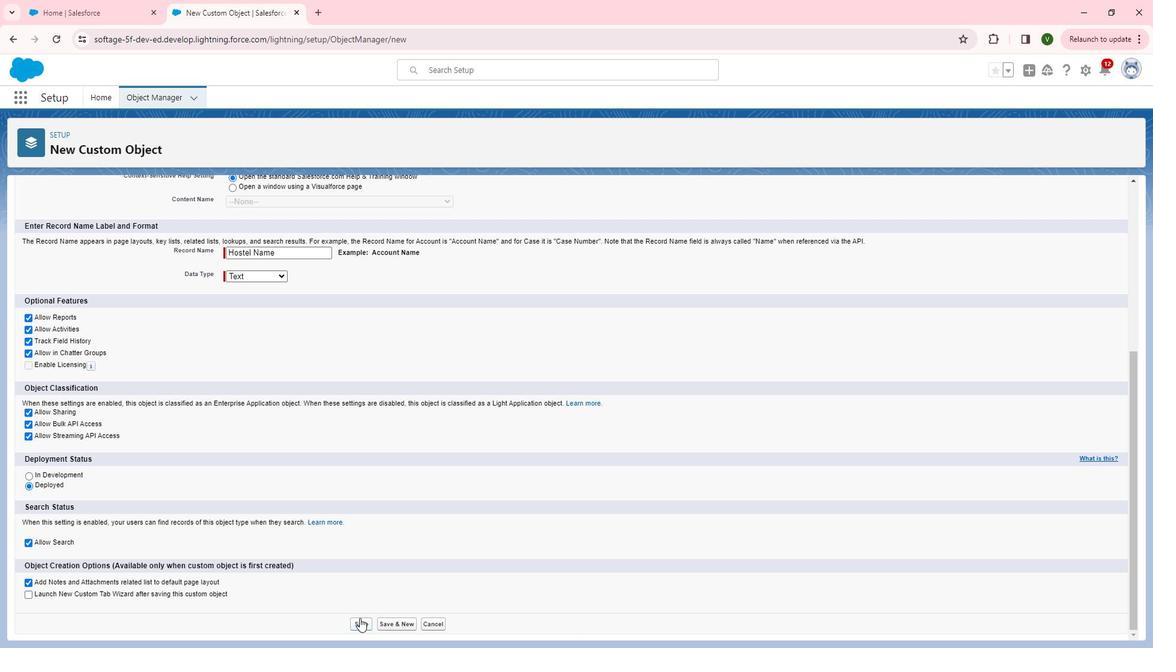 
Action: Mouse pressed left at (359, 596)
Screenshot: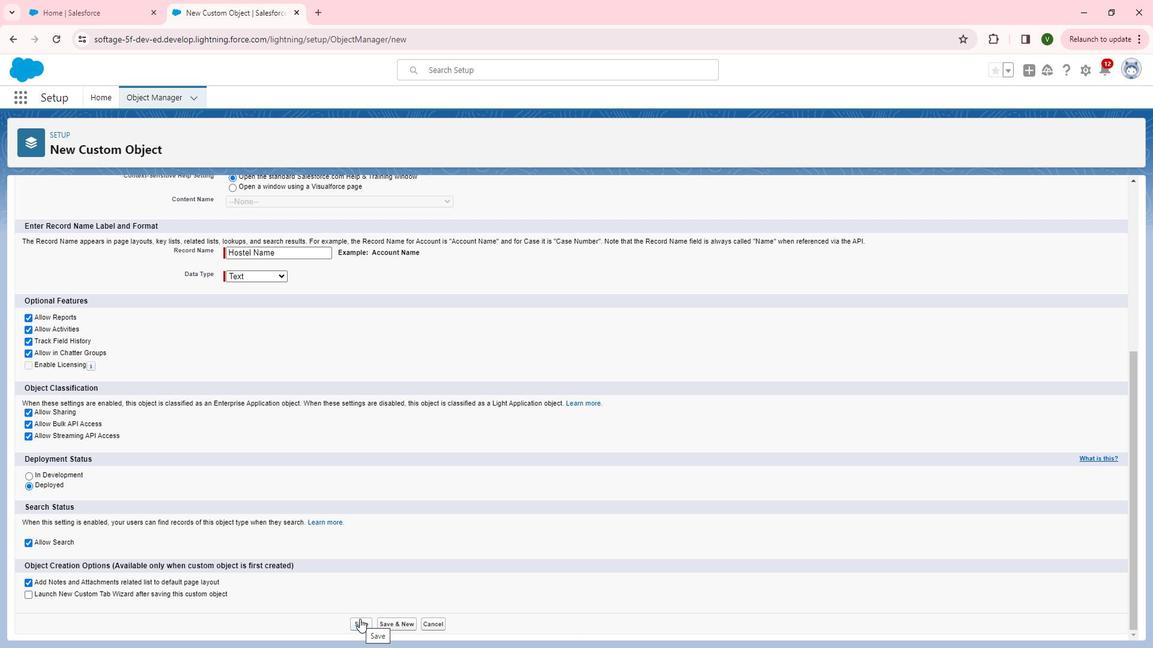 
Action: Mouse moved to (484, 389)
Screenshot: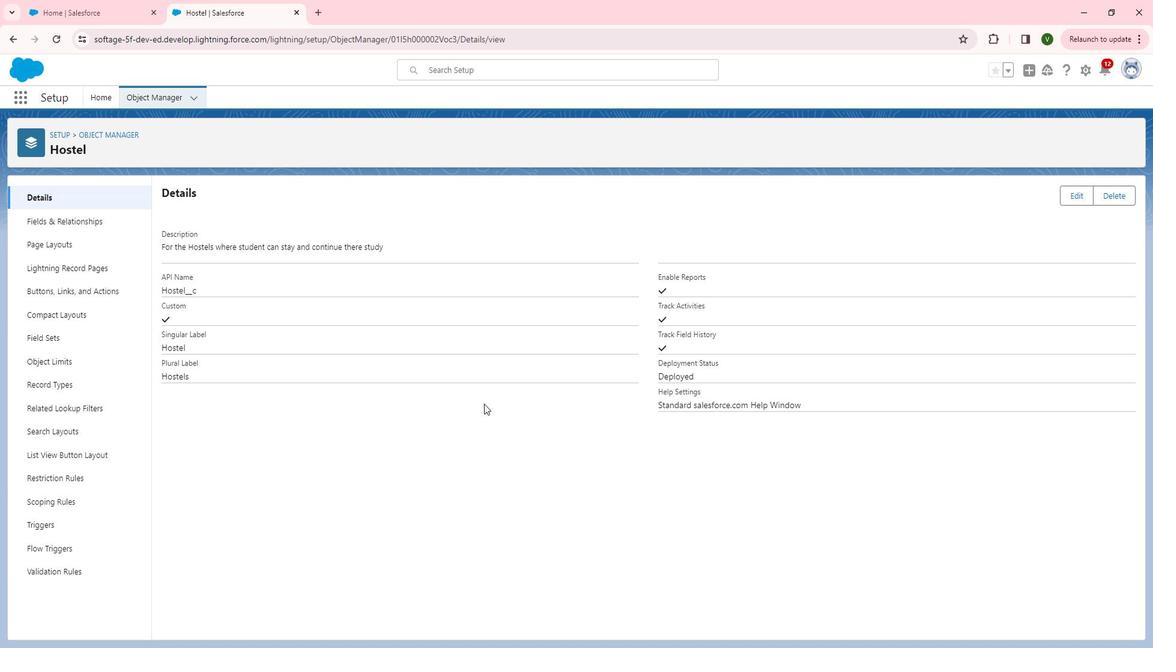 
